 Task: Find connections with filter location Kīratpur with filter topic #futurewith filter profile language English with filter current company Ugam with filter school Sri Ramachandra Medical College and Research Institute with filter industry Funds and Trusts with filter service category Corporate Law with filter keywords title Artificial Intelligence Engineer
Action: Mouse moved to (301, 161)
Screenshot: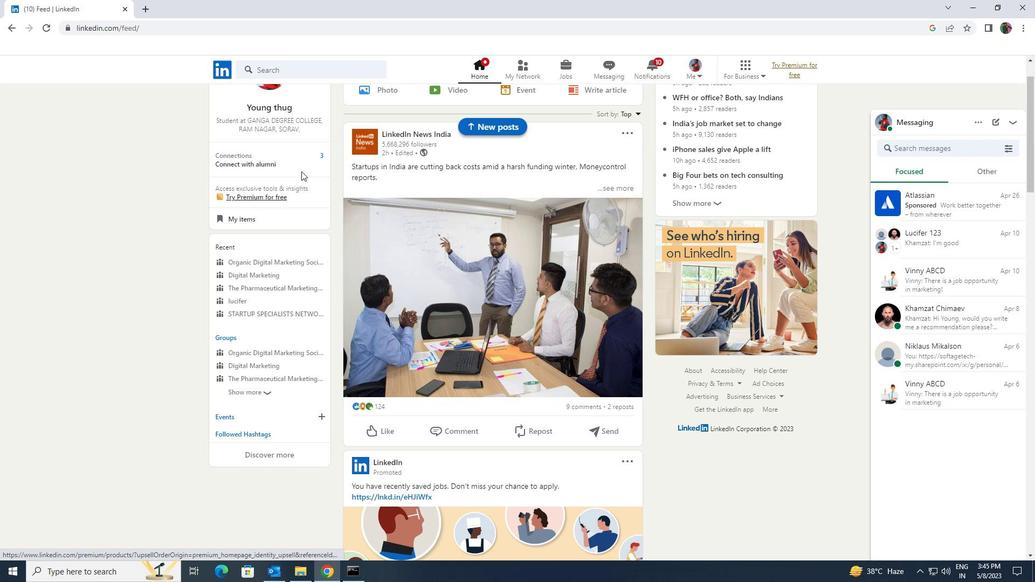 
Action: Mouse pressed left at (301, 161)
Screenshot: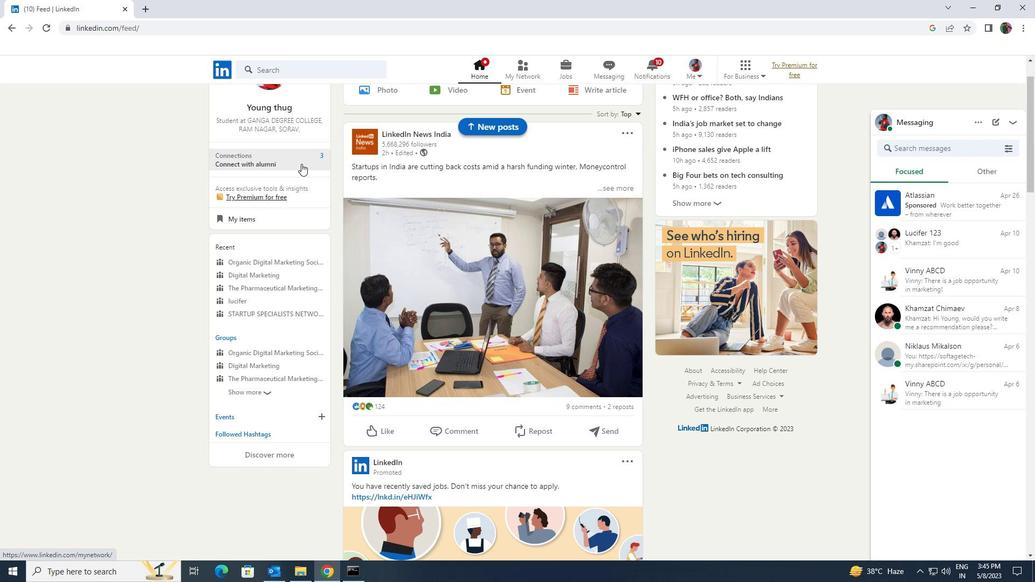 
Action: Mouse moved to (311, 128)
Screenshot: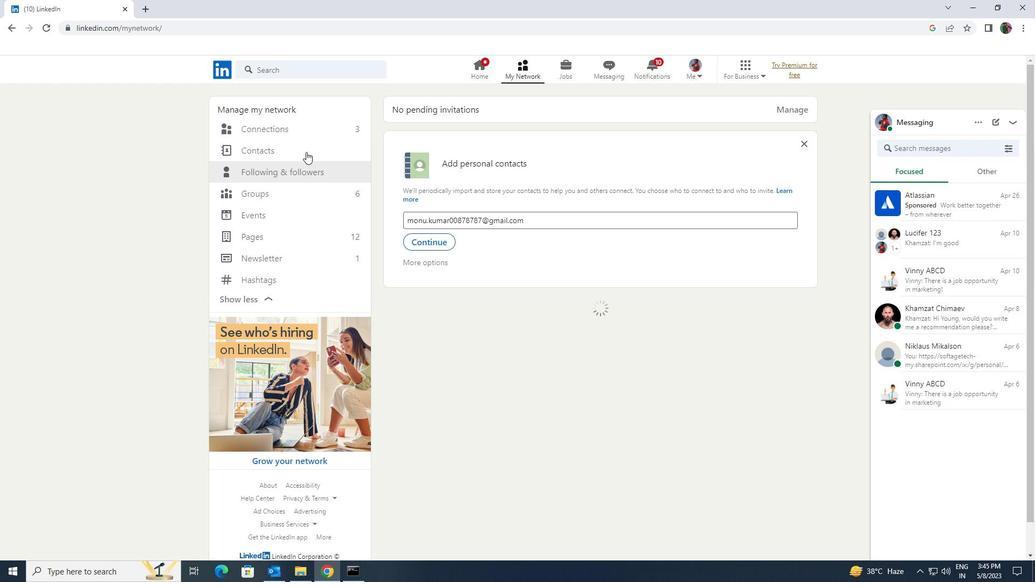 
Action: Mouse pressed left at (311, 128)
Screenshot: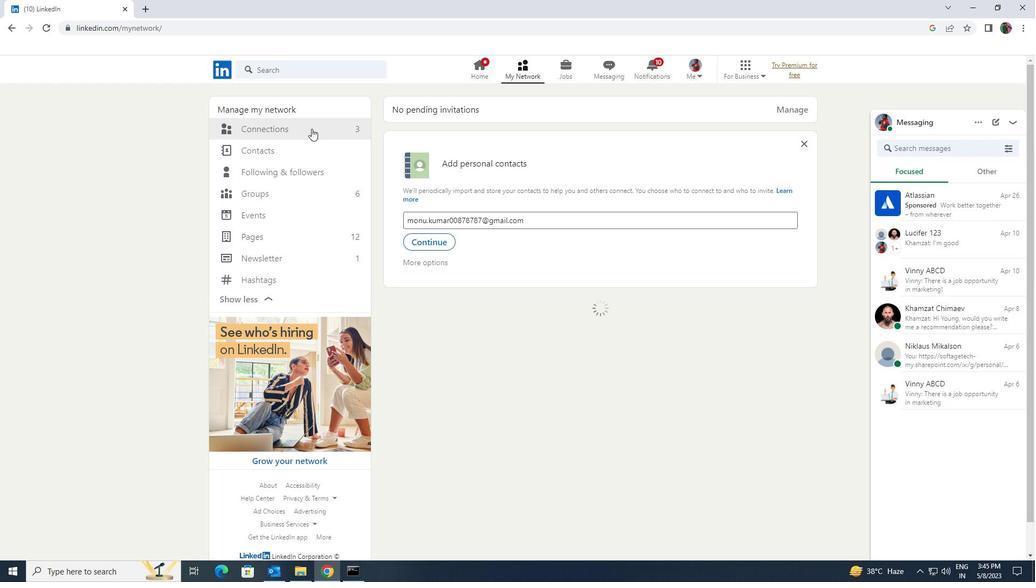 
Action: Mouse moved to (580, 132)
Screenshot: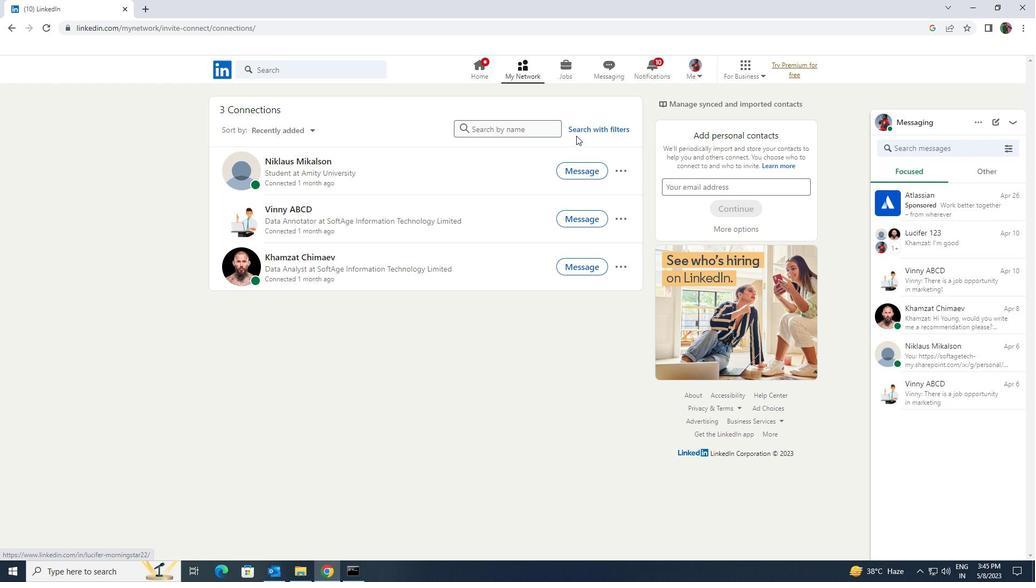 
Action: Mouse pressed left at (580, 132)
Screenshot: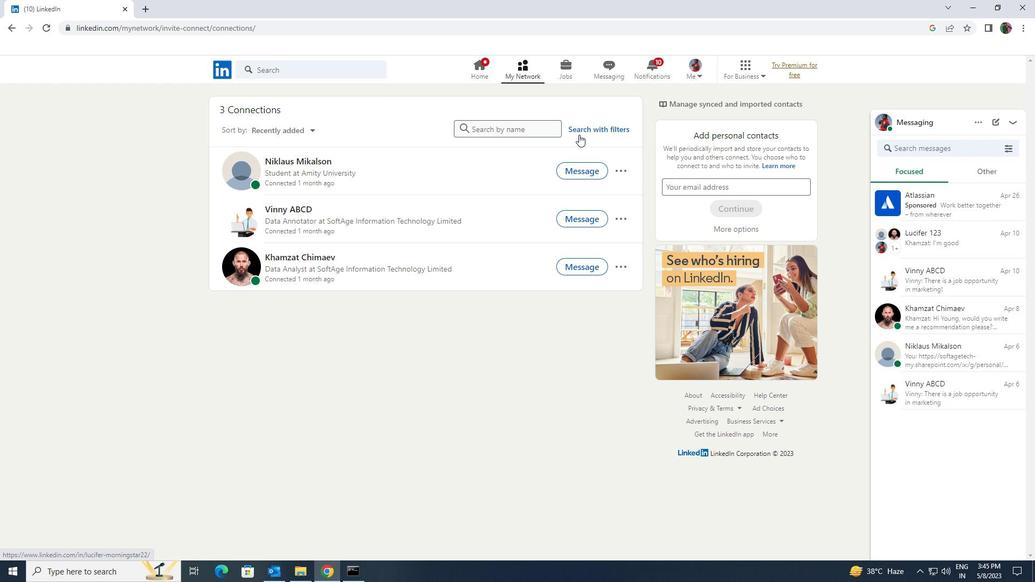 
Action: Mouse moved to (562, 102)
Screenshot: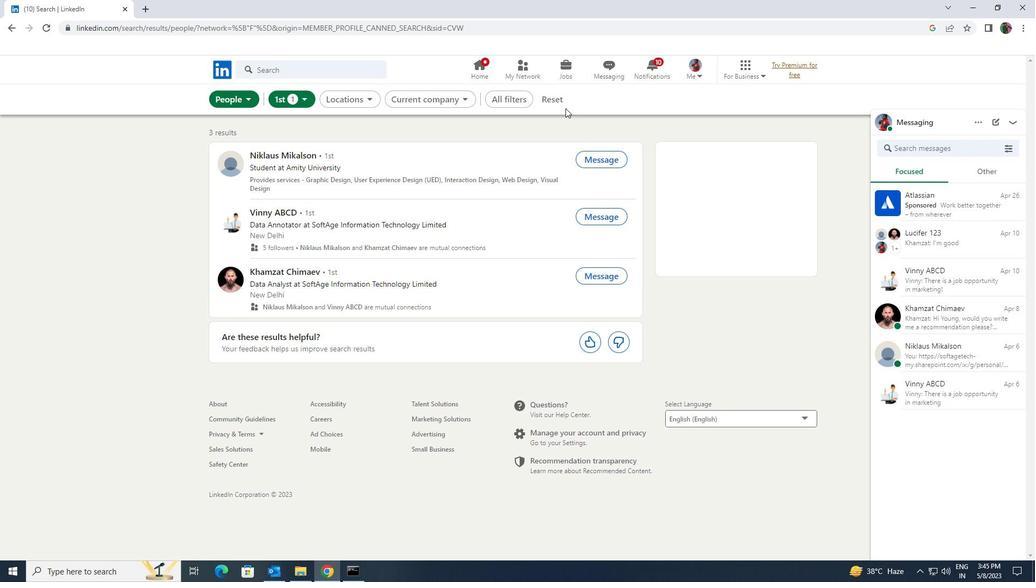
Action: Mouse pressed left at (562, 102)
Screenshot: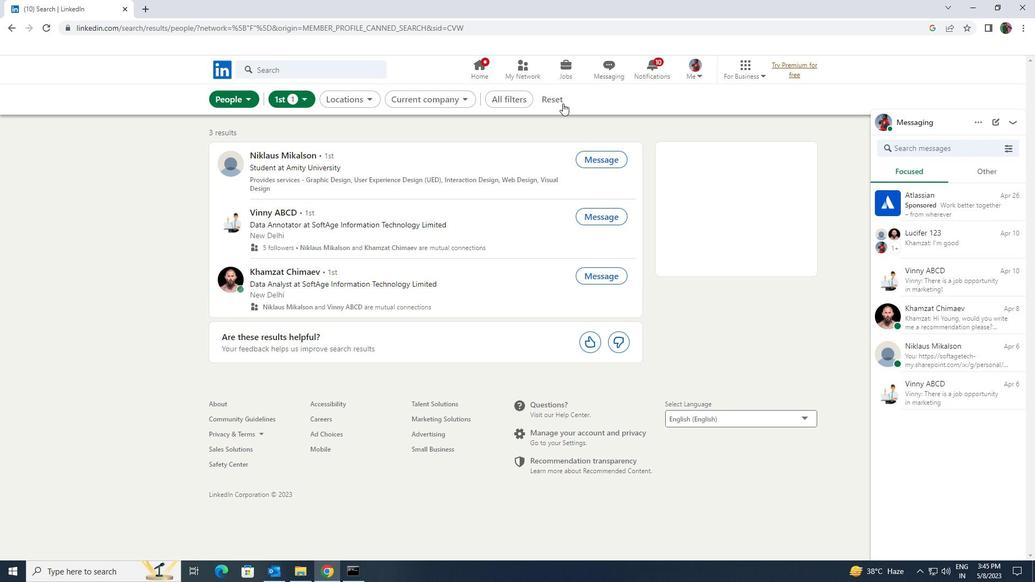 
Action: Mouse moved to (544, 101)
Screenshot: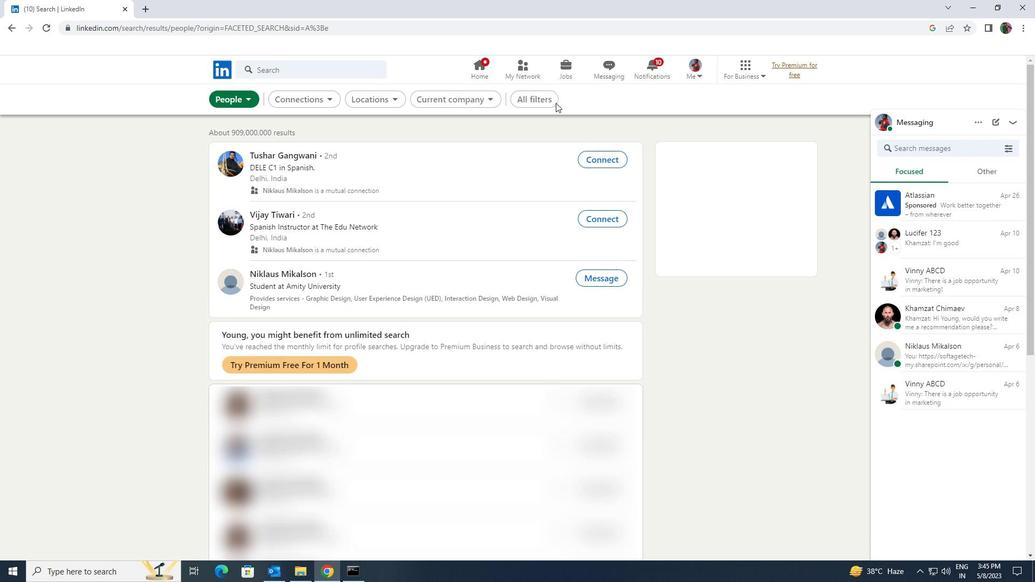 
Action: Mouse pressed left at (544, 101)
Screenshot: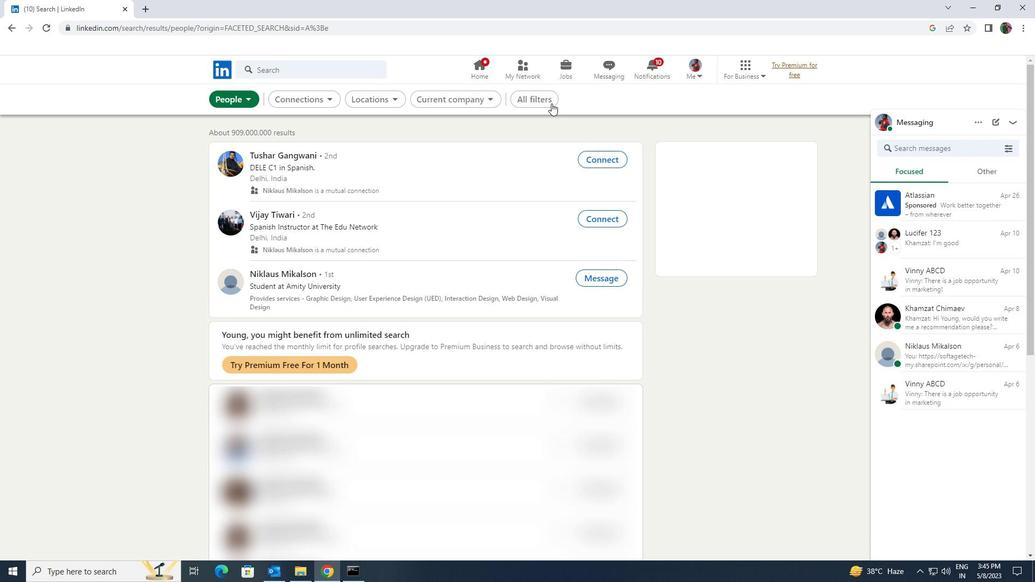 
Action: Mouse moved to (893, 424)
Screenshot: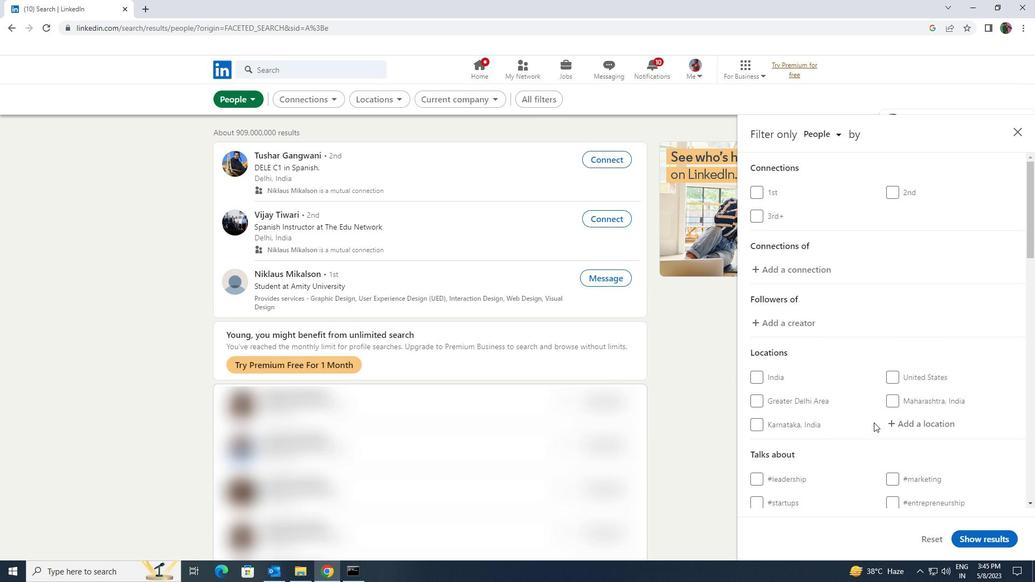 
Action: Mouse pressed left at (893, 424)
Screenshot: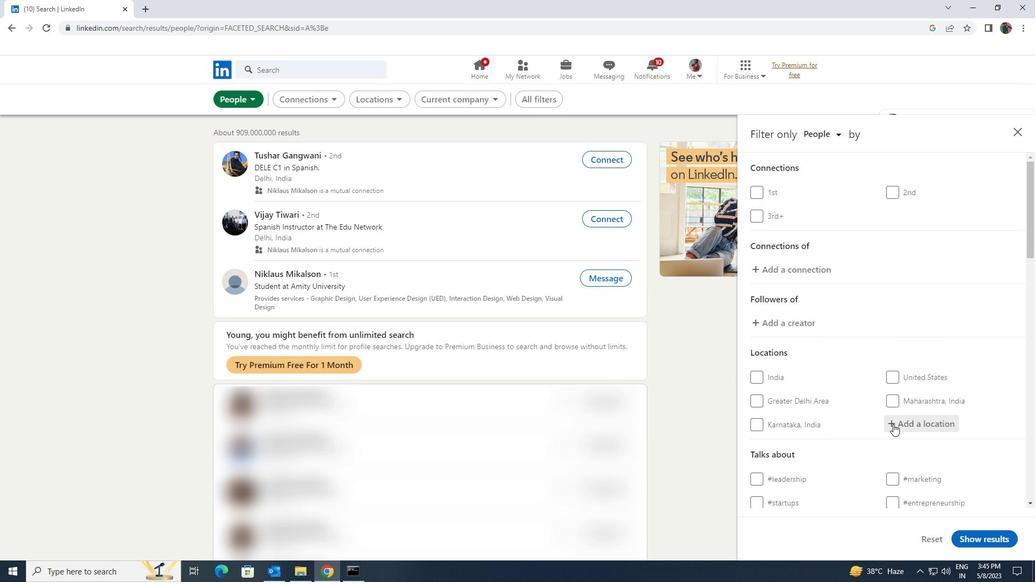 
Action: Key pressed <Key.shift>KIRATPUR
Screenshot: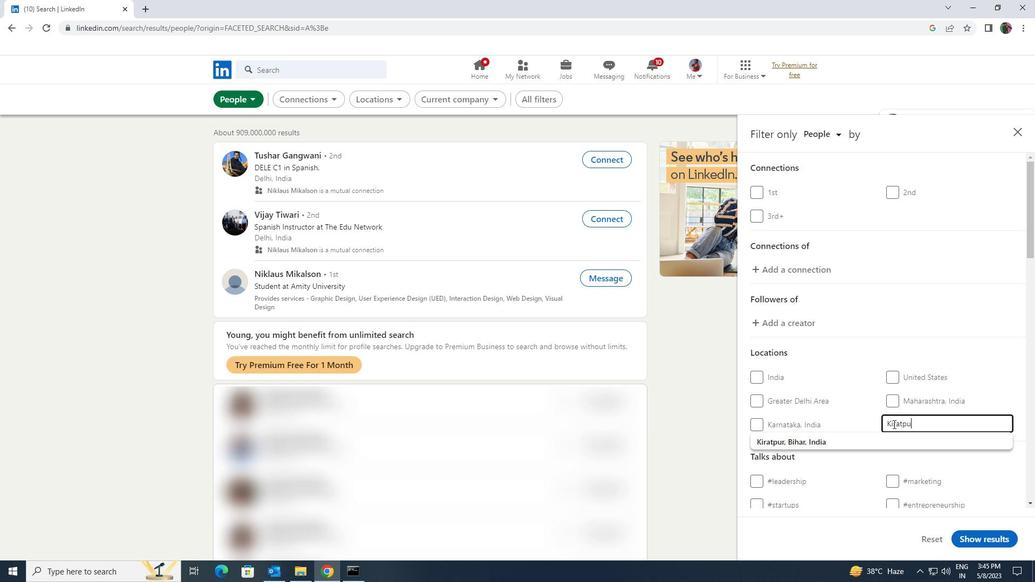 
Action: Mouse moved to (886, 439)
Screenshot: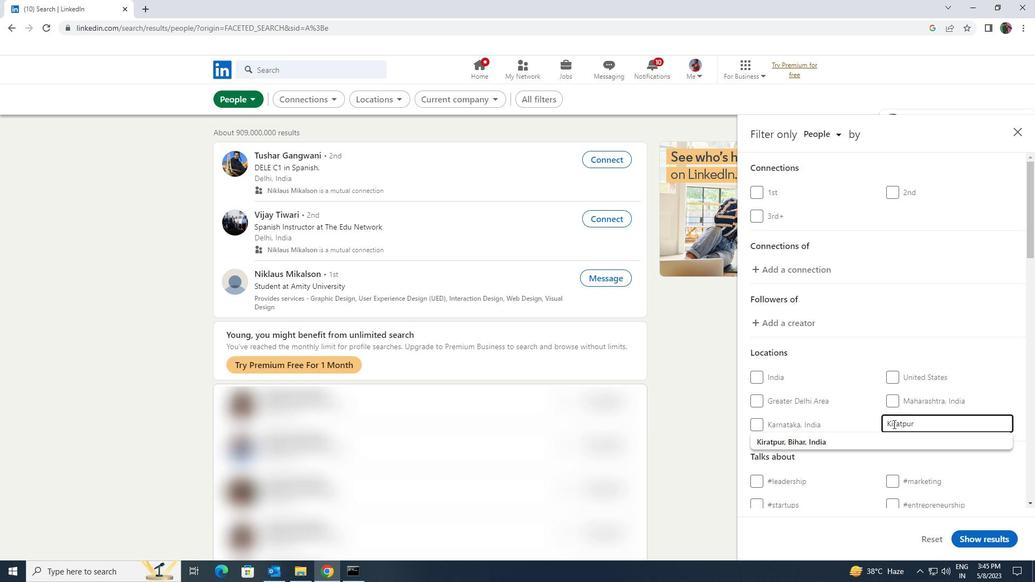 
Action: Mouse pressed left at (886, 439)
Screenshot: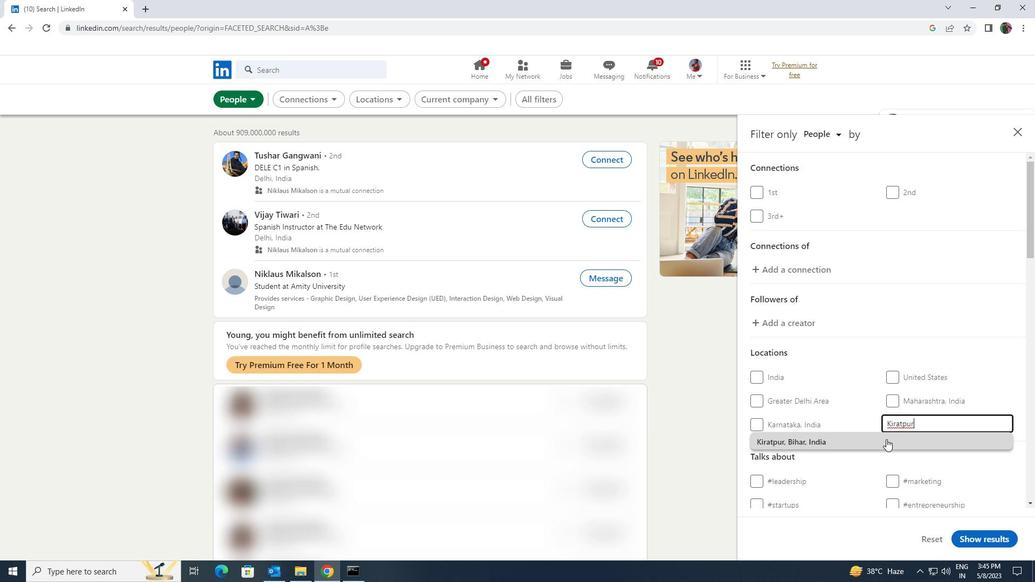 
Action: Mouse scrolled (886, 439) with delta (0, 0)
Screenshot: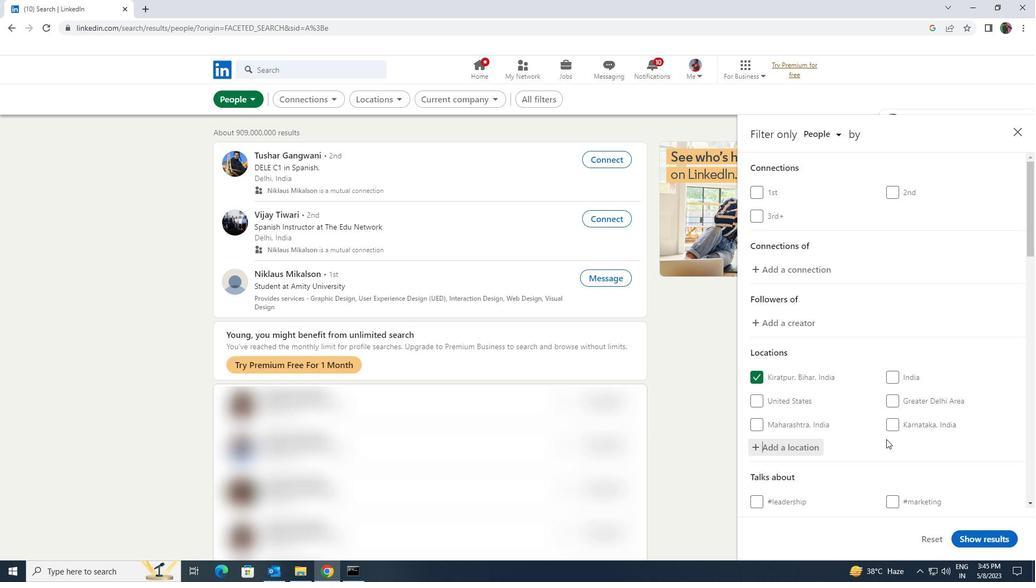 
Action: Mouse scrolled (886, 439) with delta (0, 0)
Screenshot: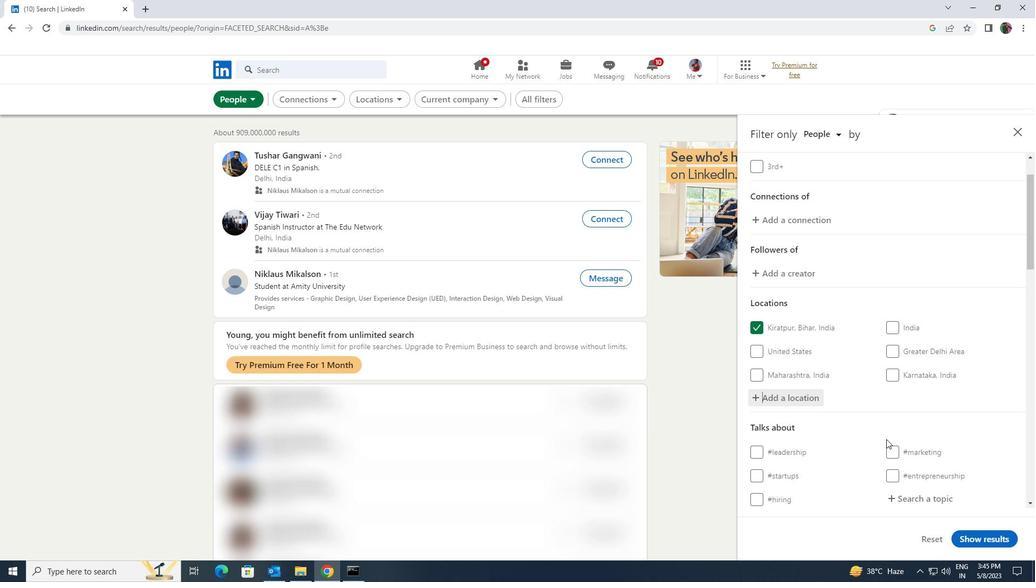 
Action: Mouse moved to (901, 445)
Screenshot: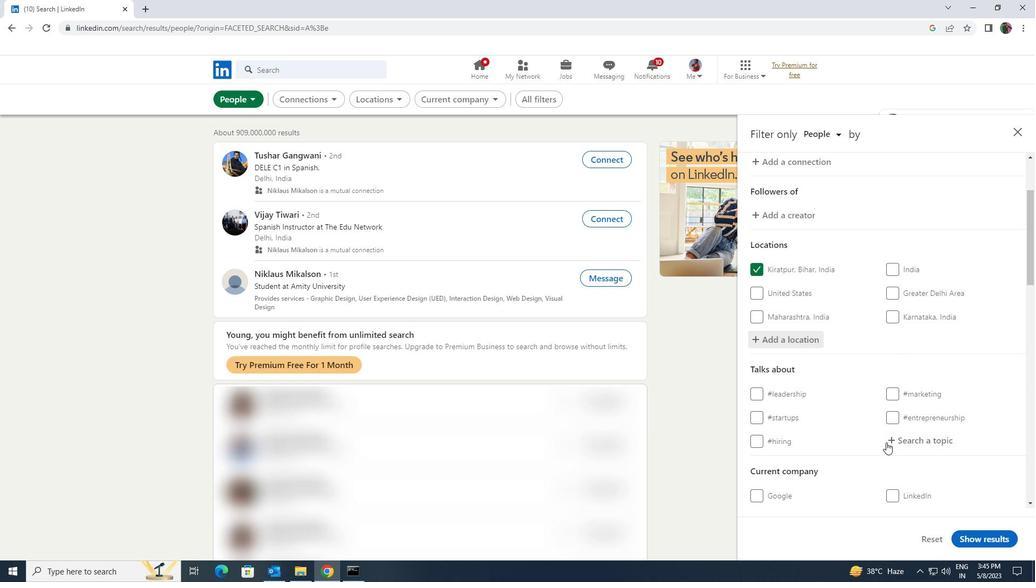 
Action: Mouse pressed left at (901, 445)
Screenshot: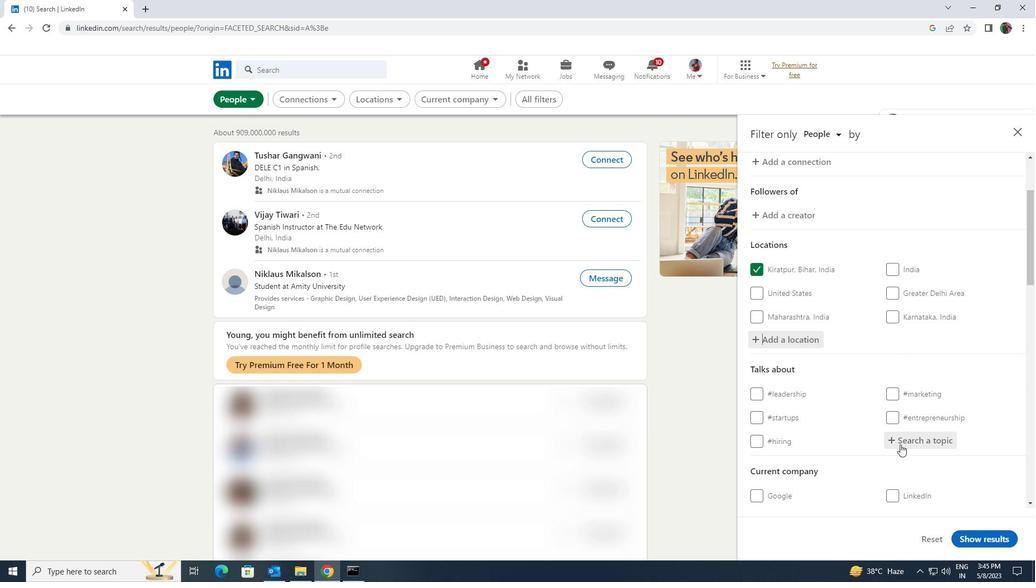 
Action: Key pressed <Key.shift><Key.shift><Key.shift><Key.shift><Key.shift>FUTURE
Screenshot: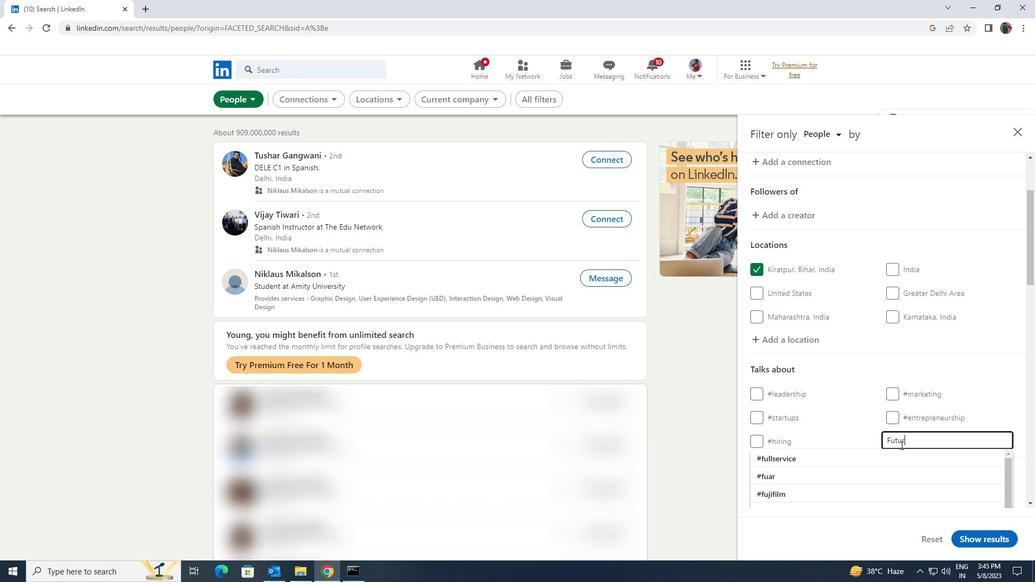 
Action: Mouse moved to (893, 457)
Screenshot: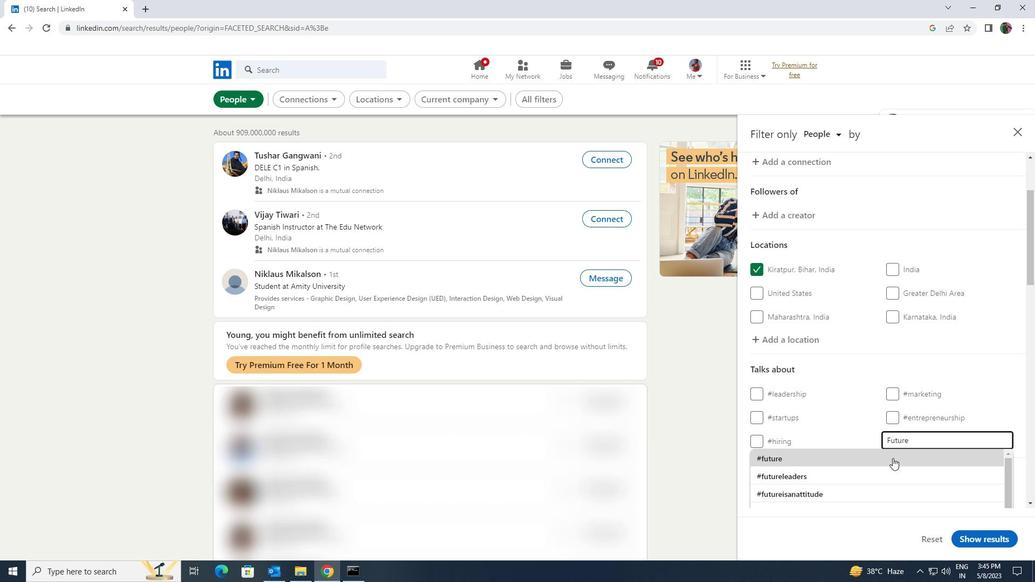 
Action: Mouse pressed left at (893, 457)
Screenshot: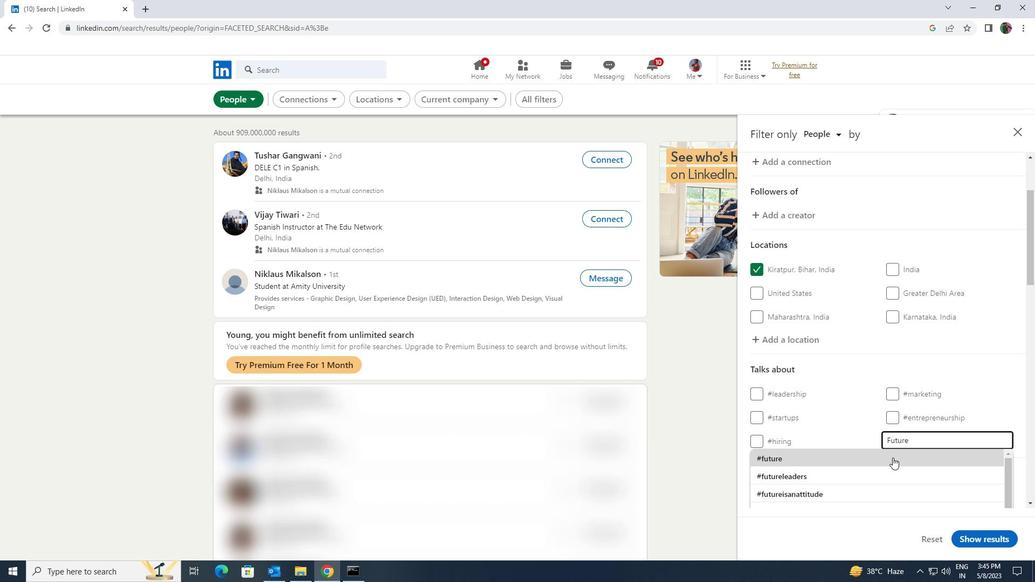 
Action: Mouse moved to (890, 457)
Screenshot: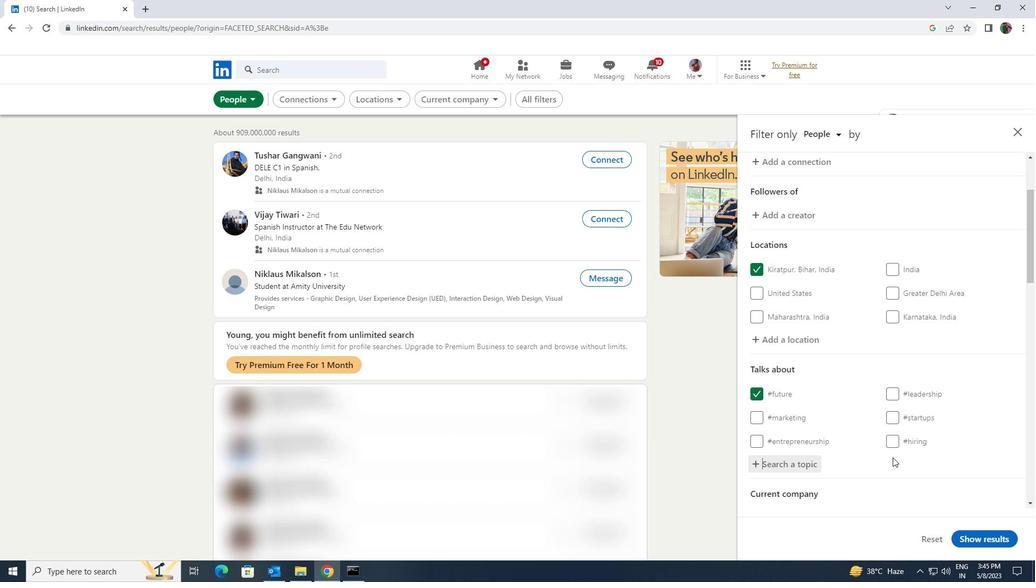 
Action: Mouse scrolled (890, 457) with delta (0, 0)
Screenshot: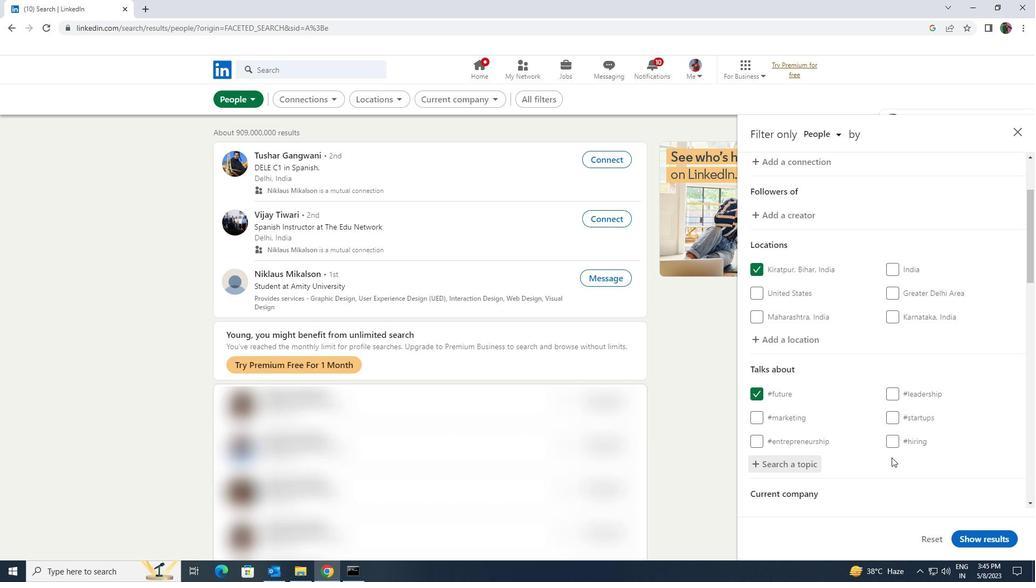 
Action: Mouse moved to (890, 457)
Screenshot: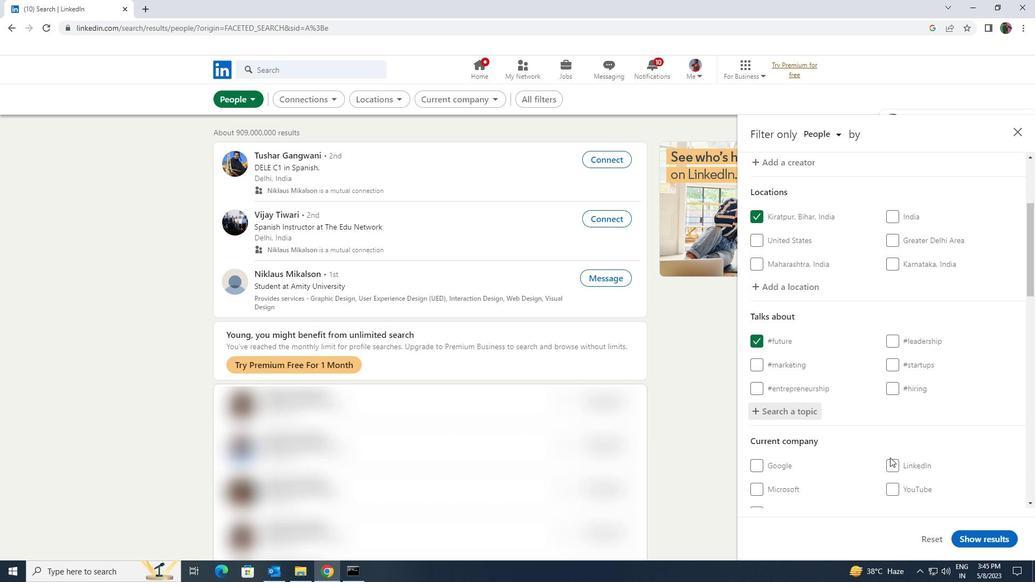 
Action: Mouse scrolled (890, 457) with delta (0, 0)
Screenshot: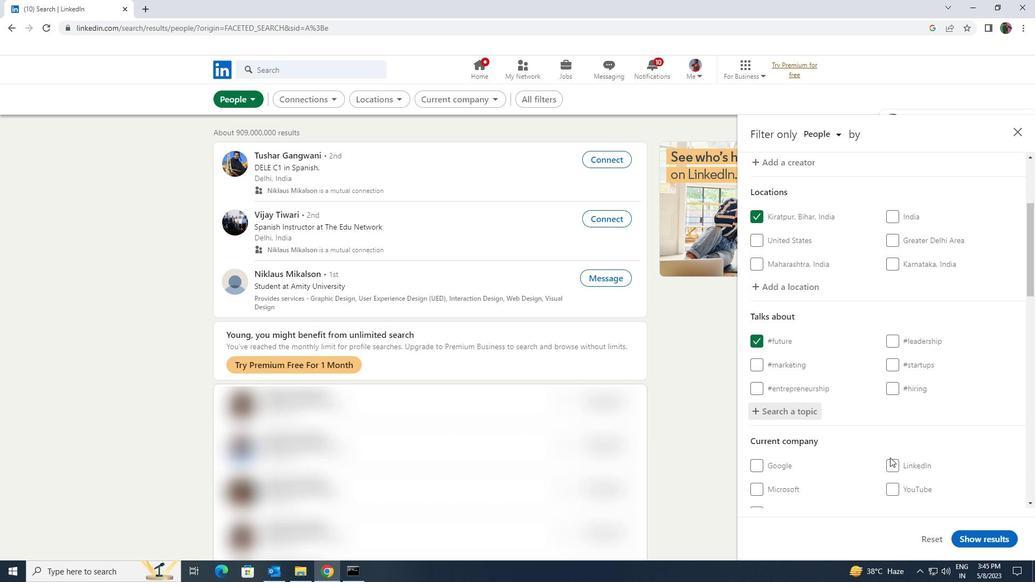 
Action: Mouse moved to (889, 458)
Screenshot: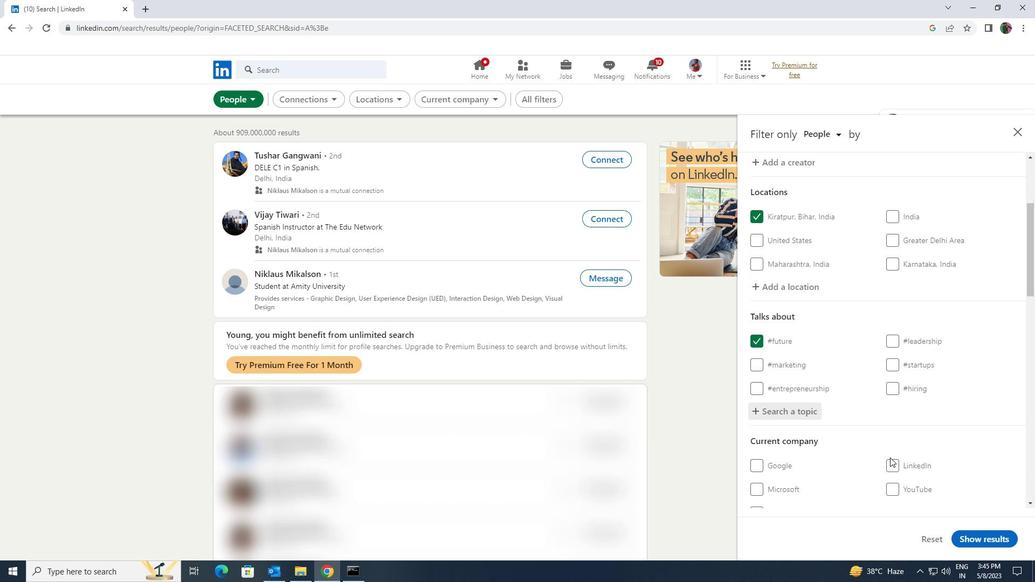 
Action: Mouse scrolled (889, 457) with delta (0, 0)
Screenshot: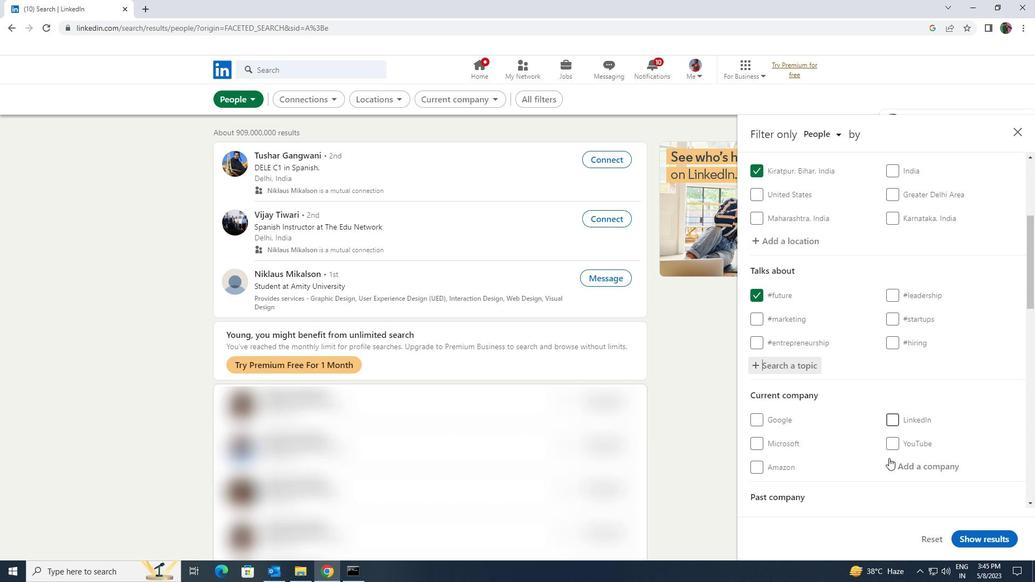 
Action: Mouse moved to (889, 459)
Screenshot: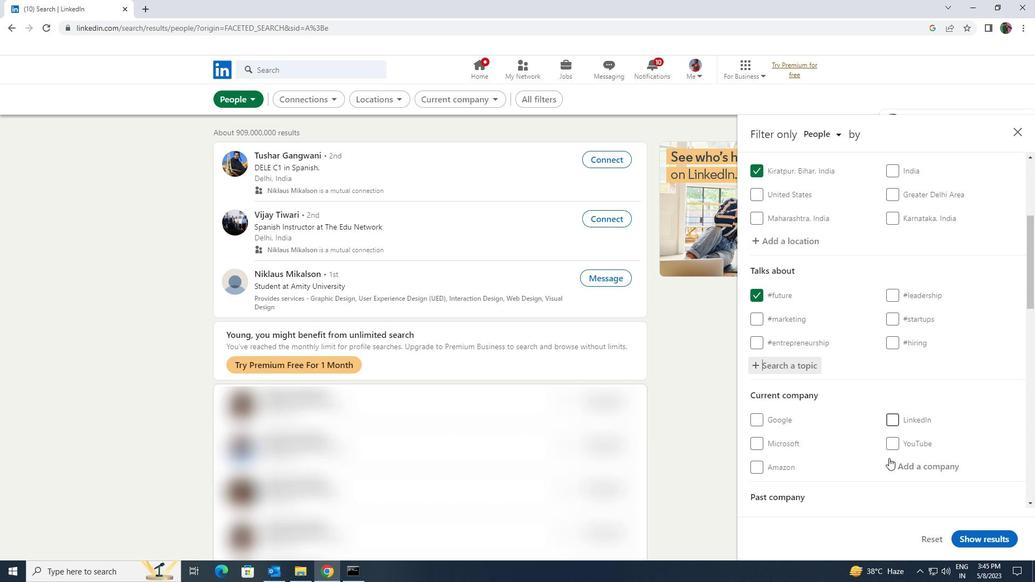 
Action: Mouse scrolled (889, 458) with delta (0, 0)
Screenshot: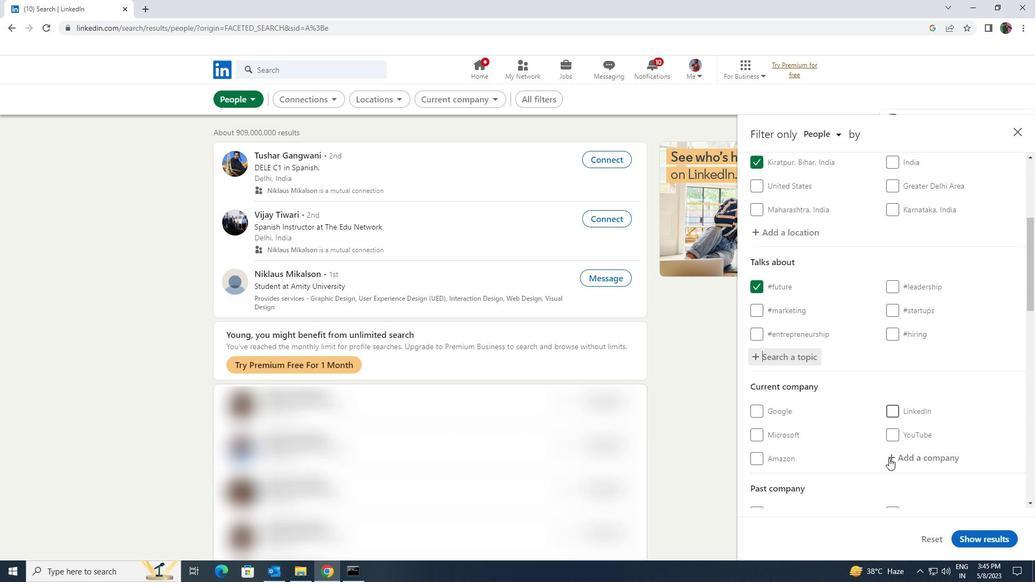 
Action: Mouse moved to (885, 461)
Screenshot: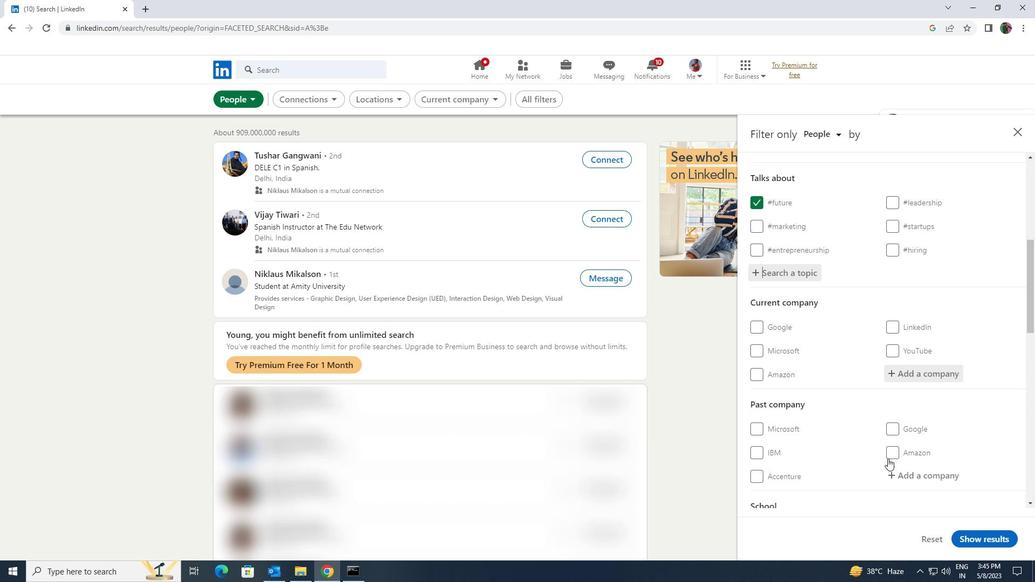 
Action: Mouse scrolled (885, 460) with delta (0, 0)
Screenshot: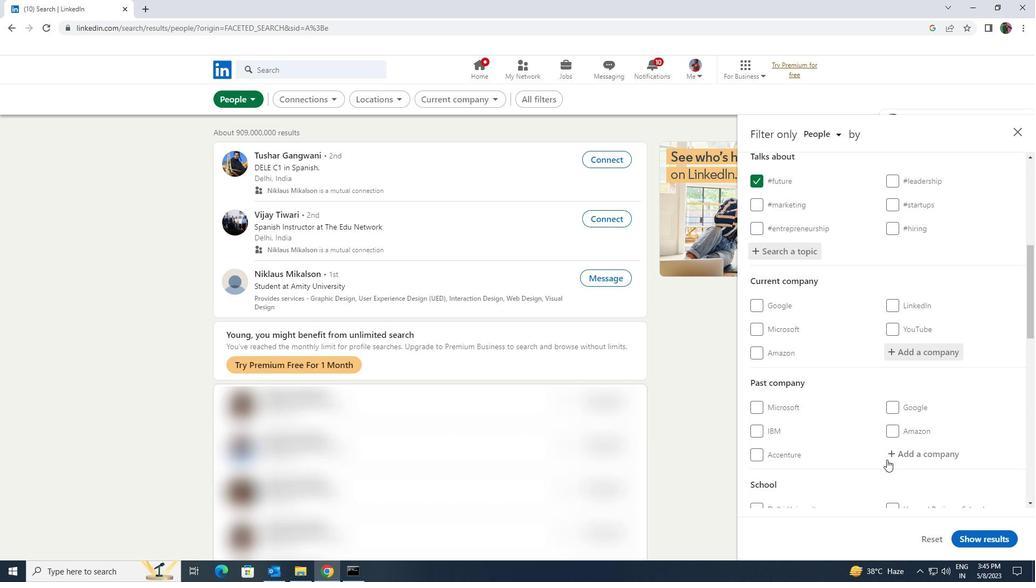 
Action: Mouse moved to (885, 461)
Screenshot: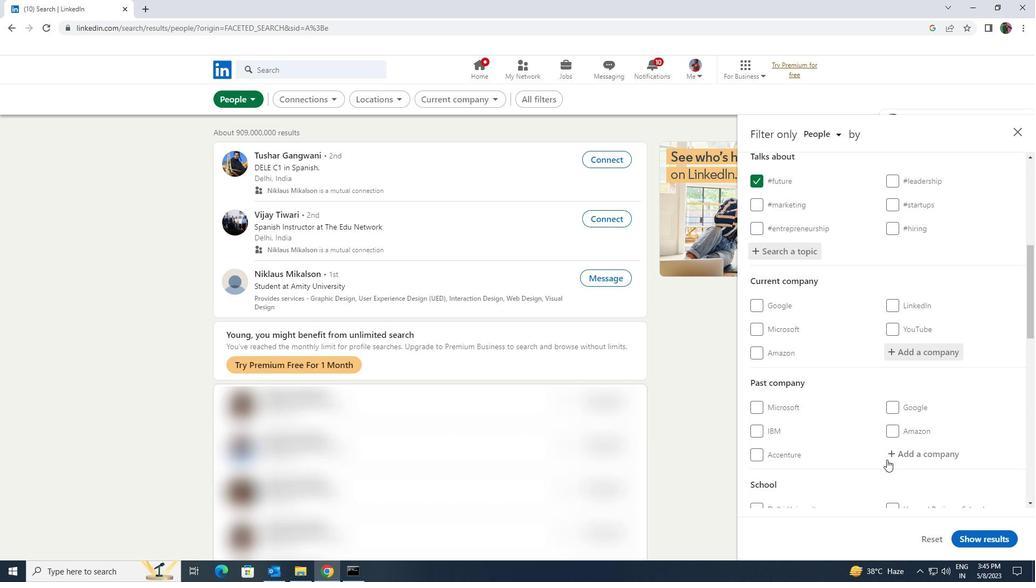 
Action: Mouse scrolled (885, 461) with delta (0, 0)
Screenshot: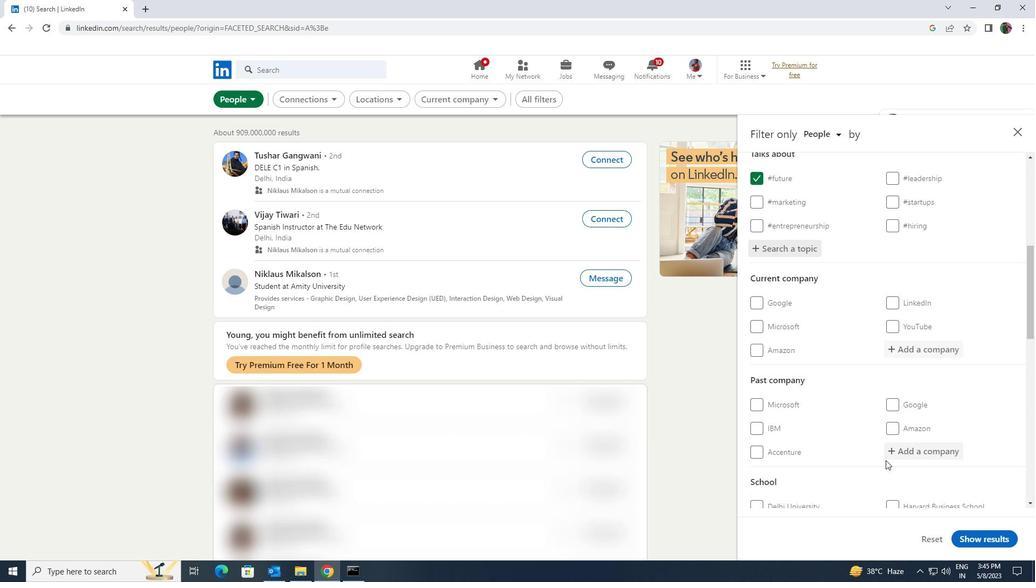 
Action: Mouse scrolled (885, 461) with delta (0, 0)
Screenshot: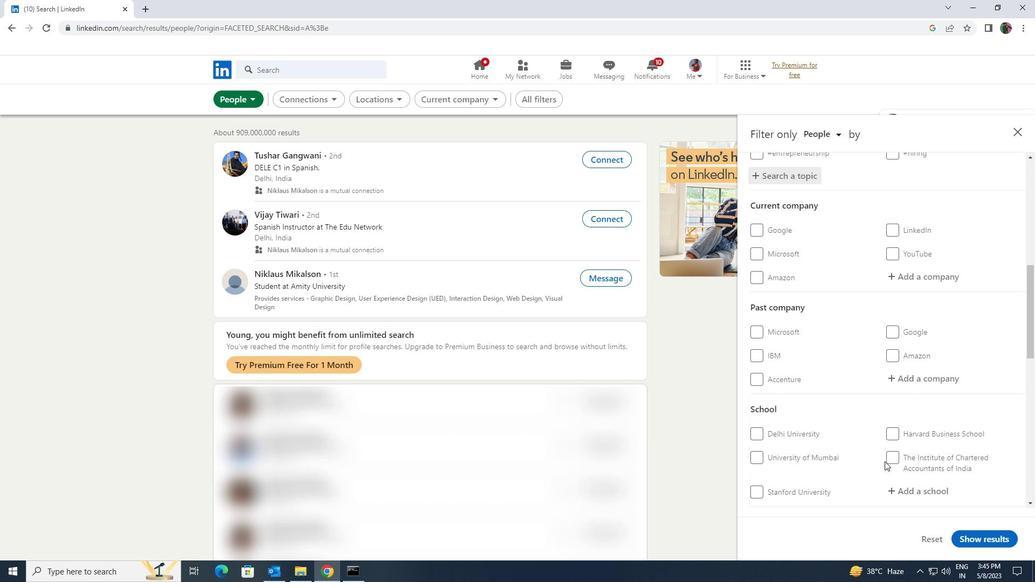 
Action: Mouse moved to (884, 462)
Screenshot: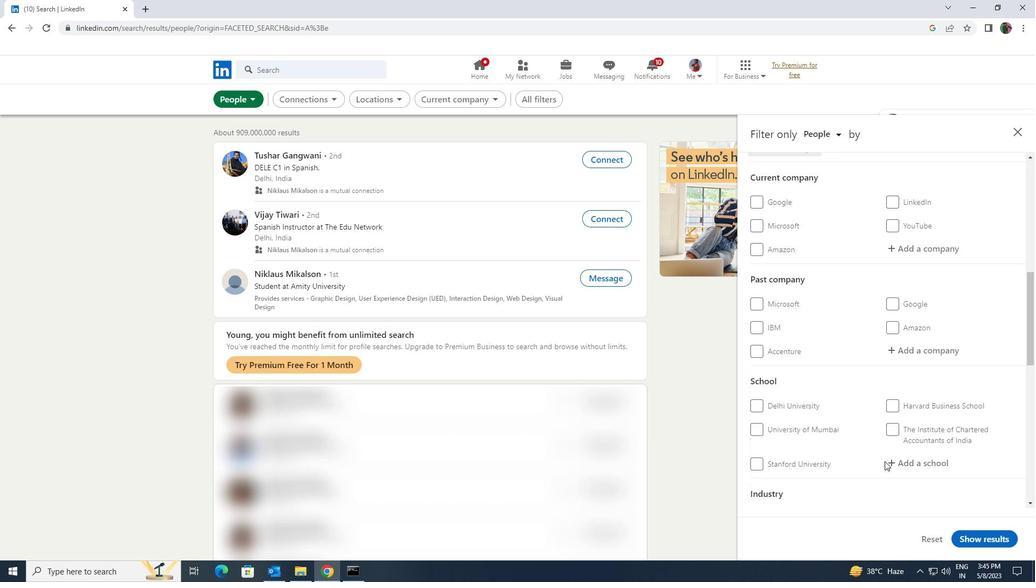 
Action: Mouse scrolled (884, 461) with delta (0, 0)
Screenshot: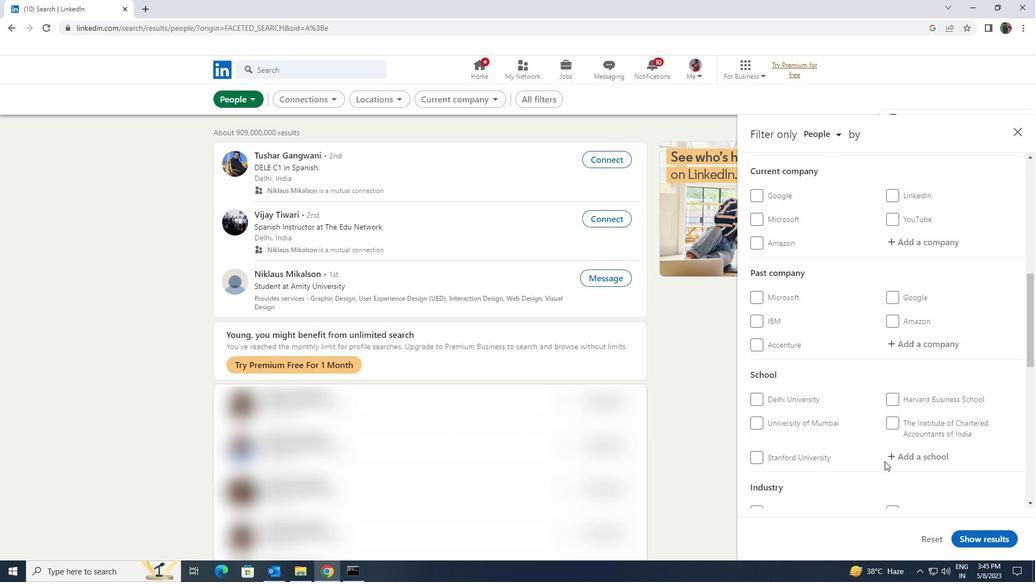 
Action: Mouse moved to (884, 462)
Screenshot: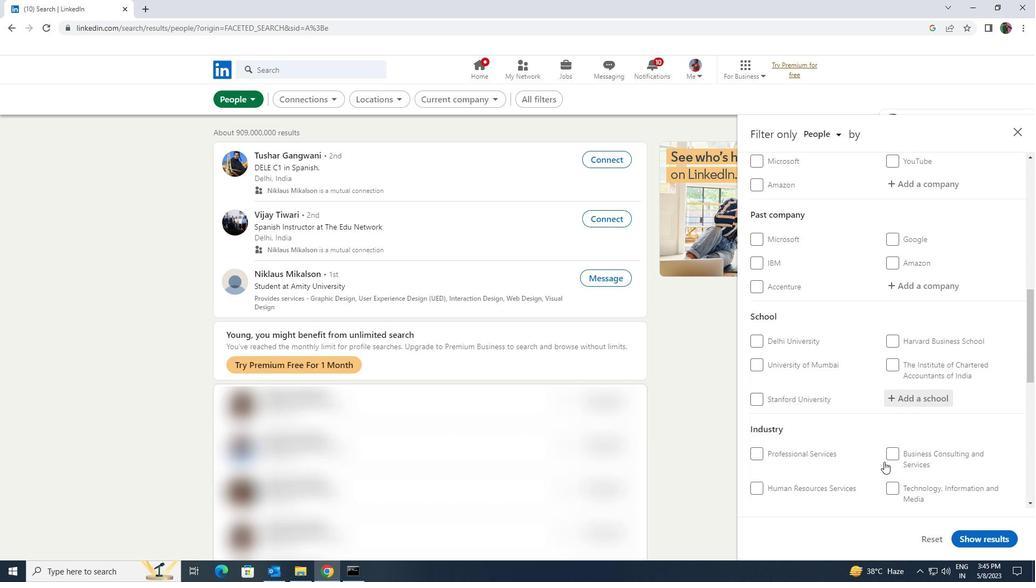 
Action: Mouse scrolled (884, 461) with delta (0, 0)
Screenshot: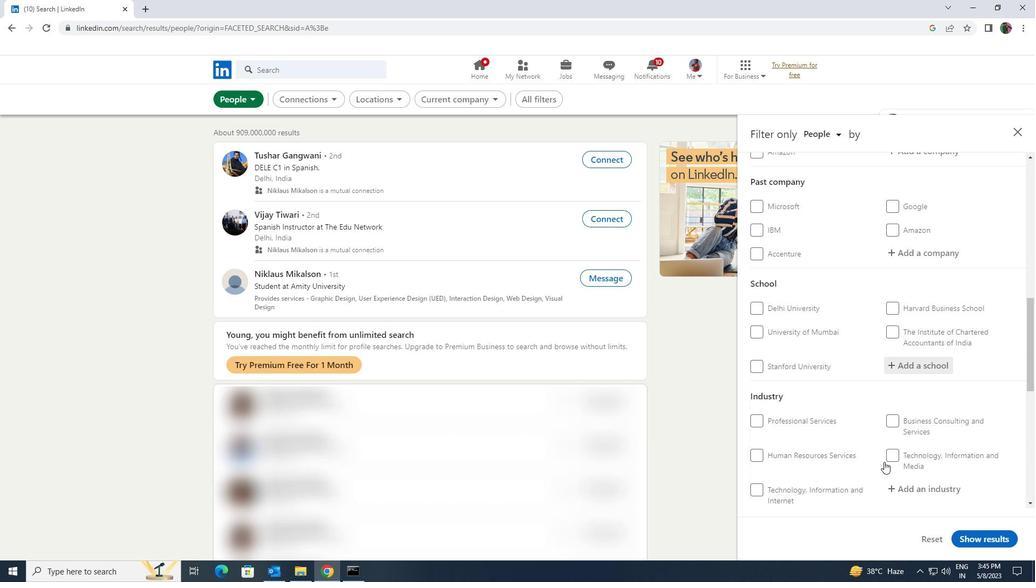 
Action: Mouse scrolled (884, 461) with delta (0, 0)
Screenshot: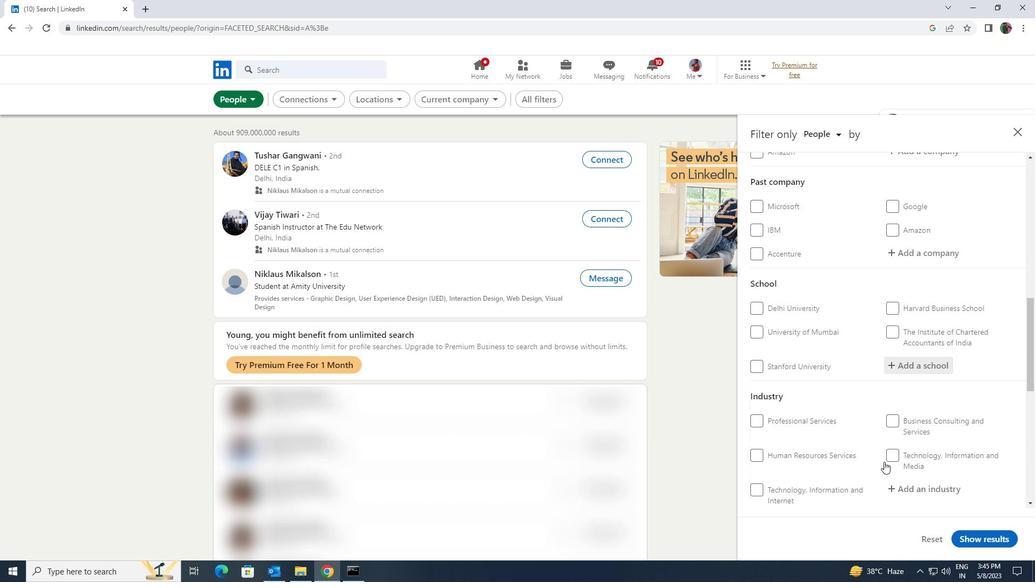 
Action: Mouse scrolled (884, 461) with delta (0, 0)
Screenshot: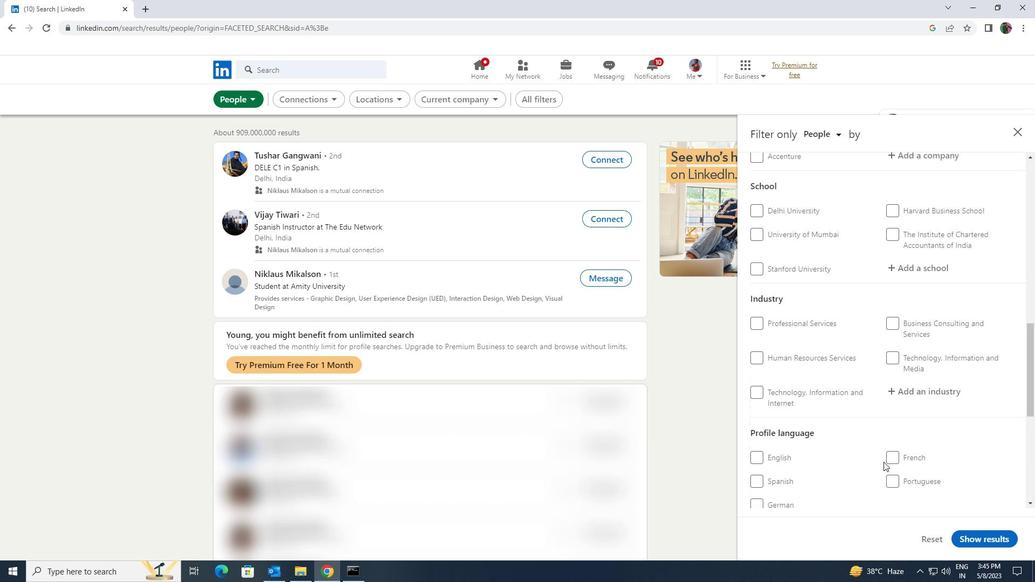 
Action: Mouse moved to (779, 379)
Screenshot: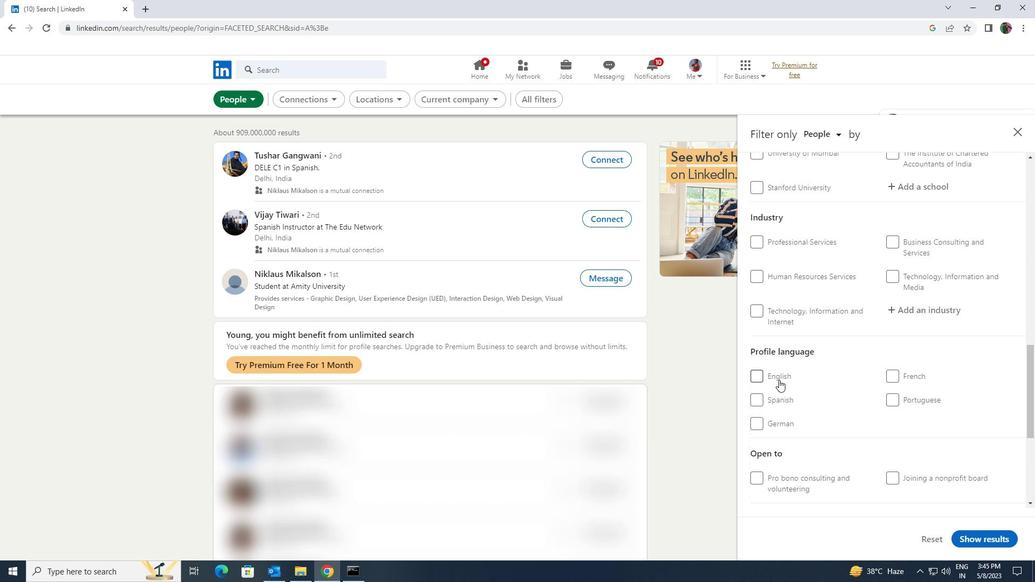 
Action: Mouse pressed left at (779, 379)
Screenshot: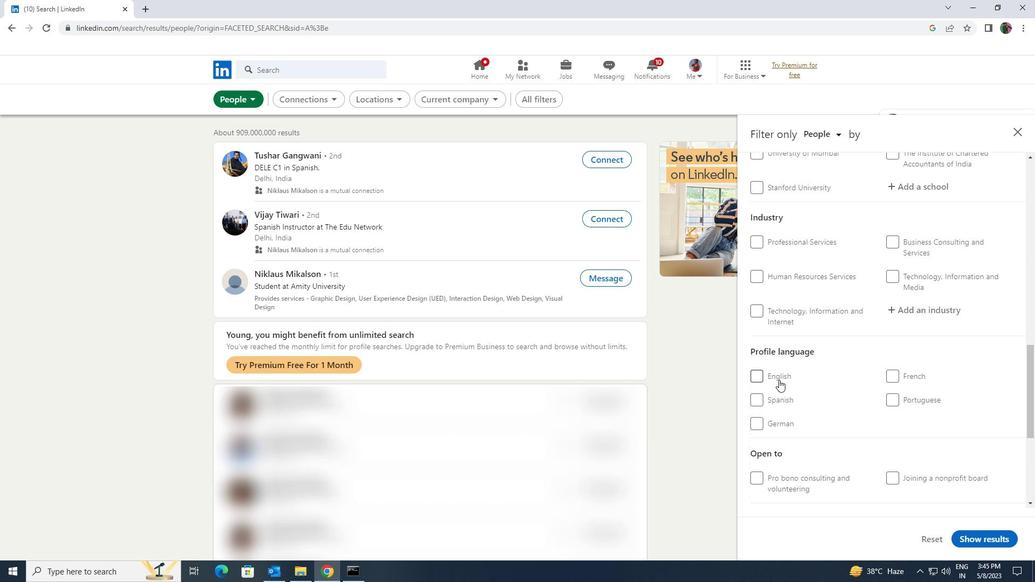 
Action: Mouse moved to (843, 407)
Screenshot: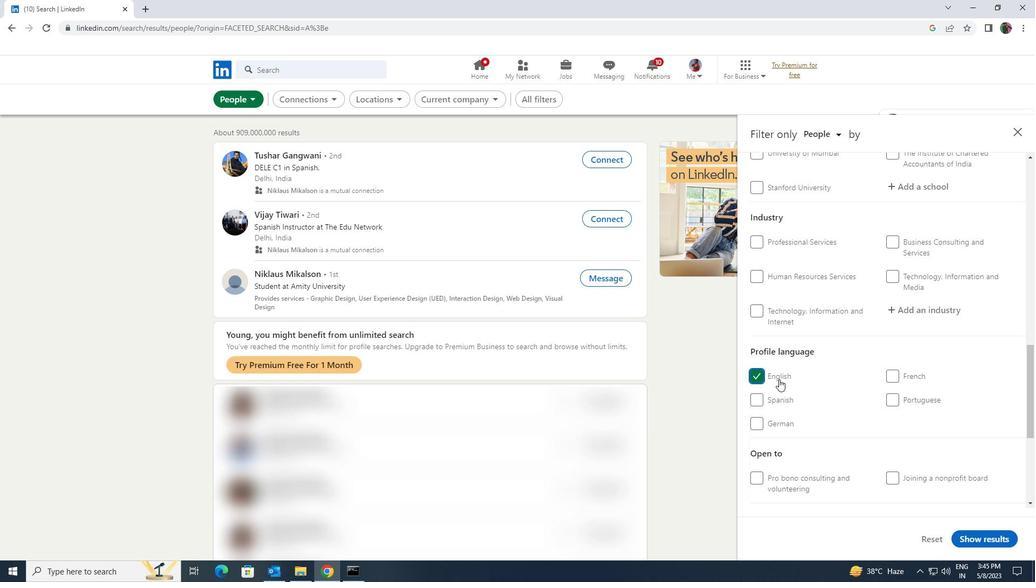 
Action: Mouse scrolled (843, 408) with delta (0, 0)
Screenshot: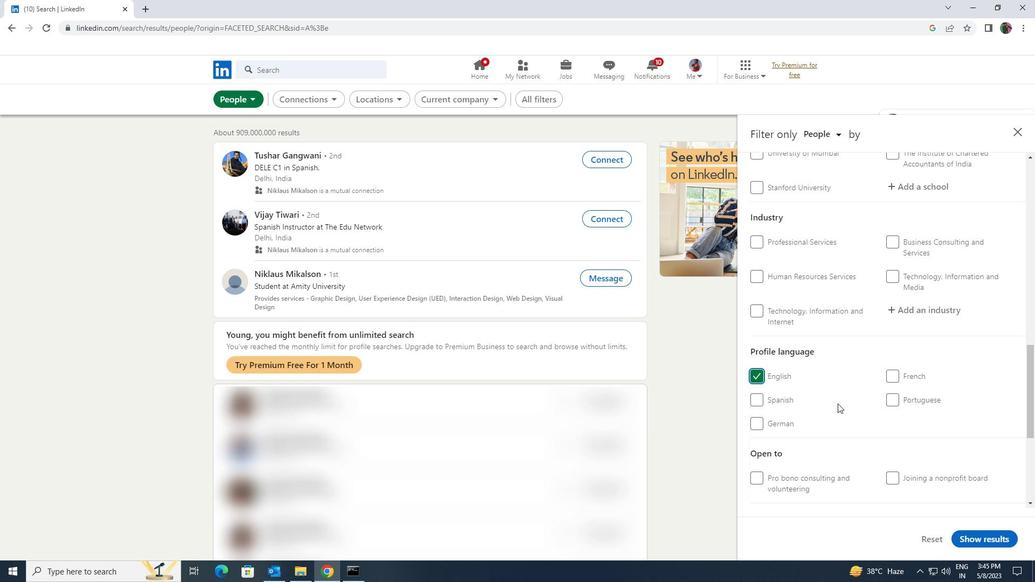 
Action: Mouse scrolled (843, 408) with delta (0, 0)
Screenshot: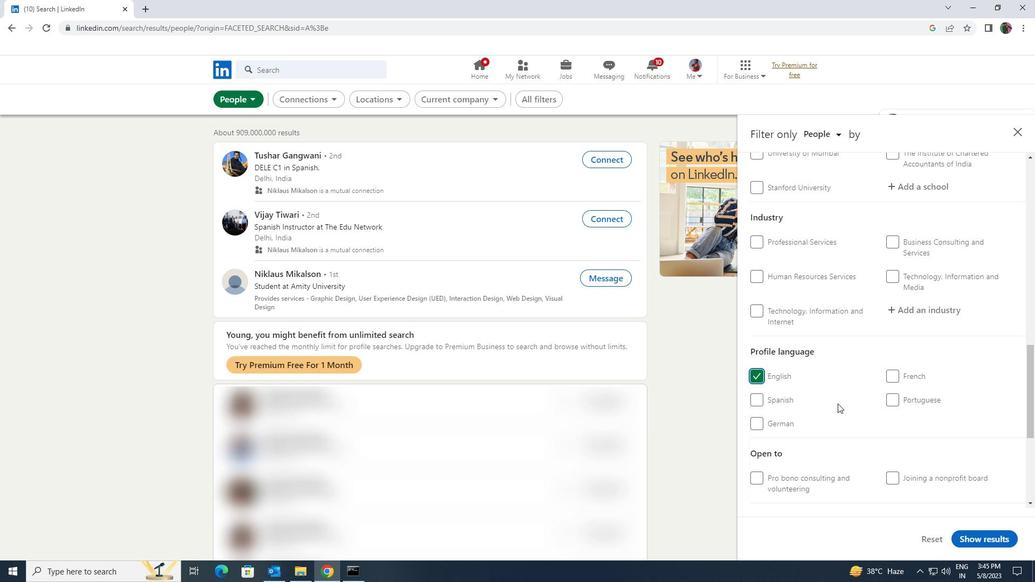 
Action: Mouse moved to (843, 407)
Screenshot: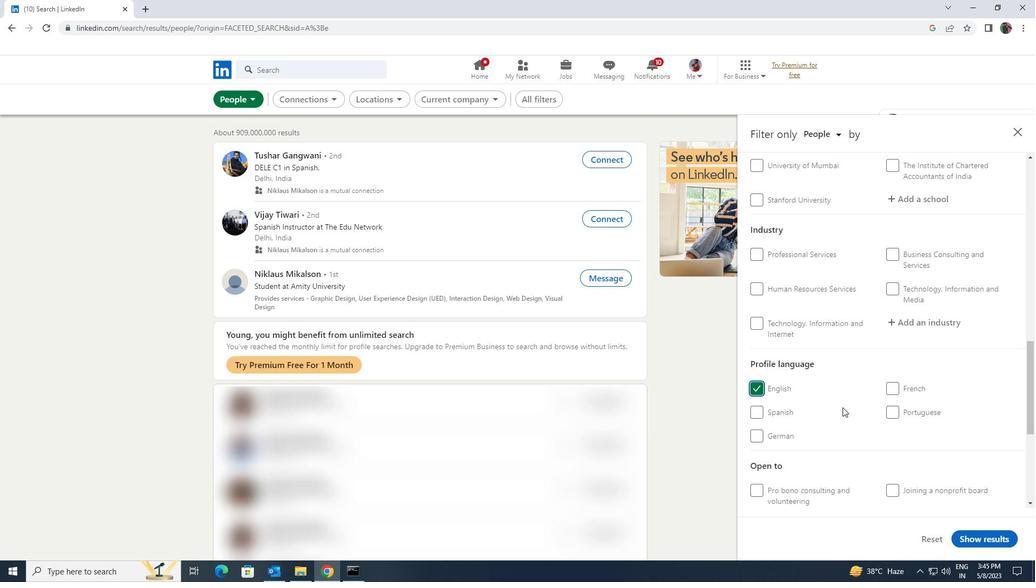 
Action: Mouse scrolled (843, 408) with delta (0, 0)
Screenshot: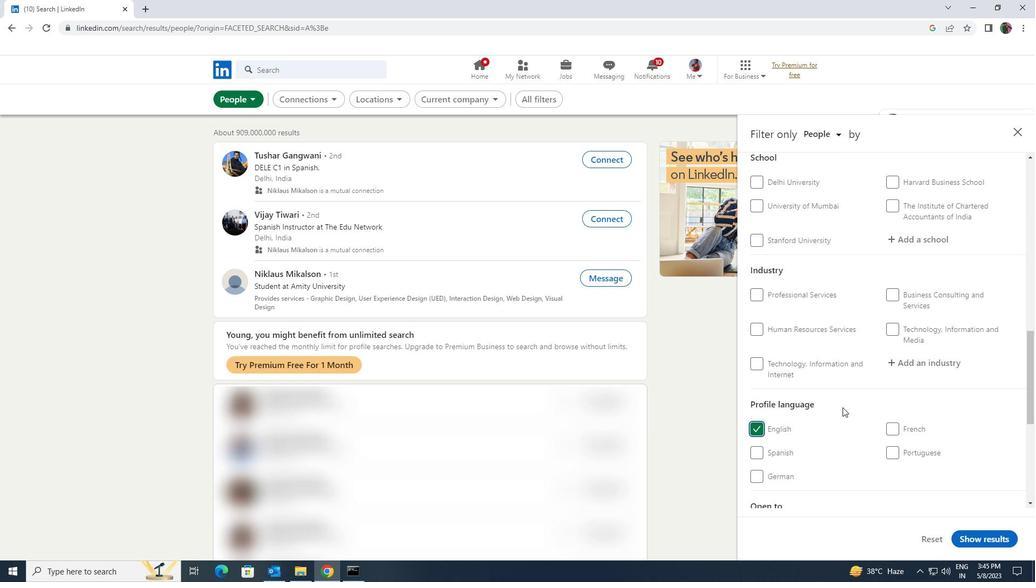 
Action: Mouse scrolled (843, 408) with delta (0, 0)
Screenshot: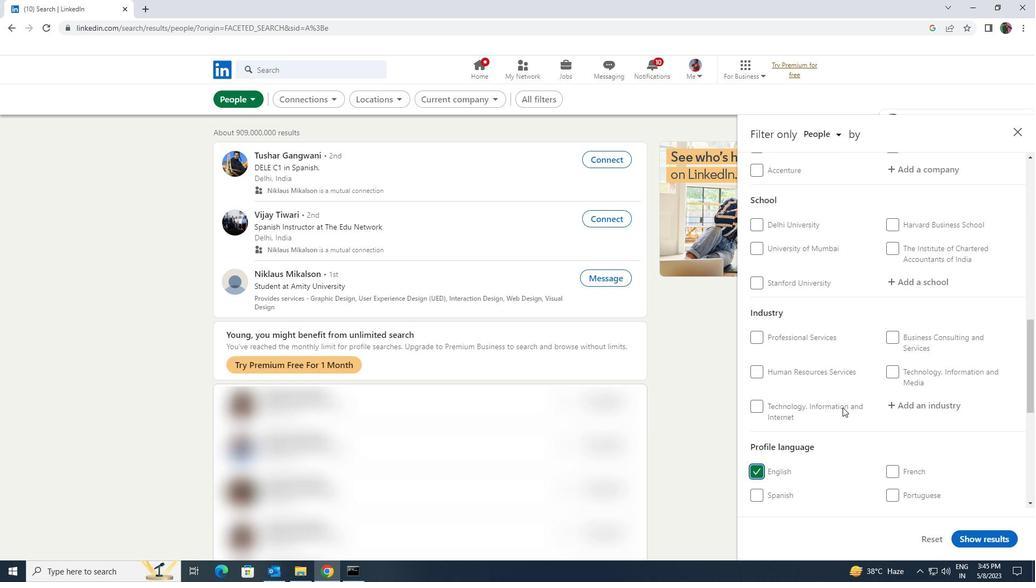 
Action: Mouse scrolled (843, 408) with delta (0, 0)
Screenshot: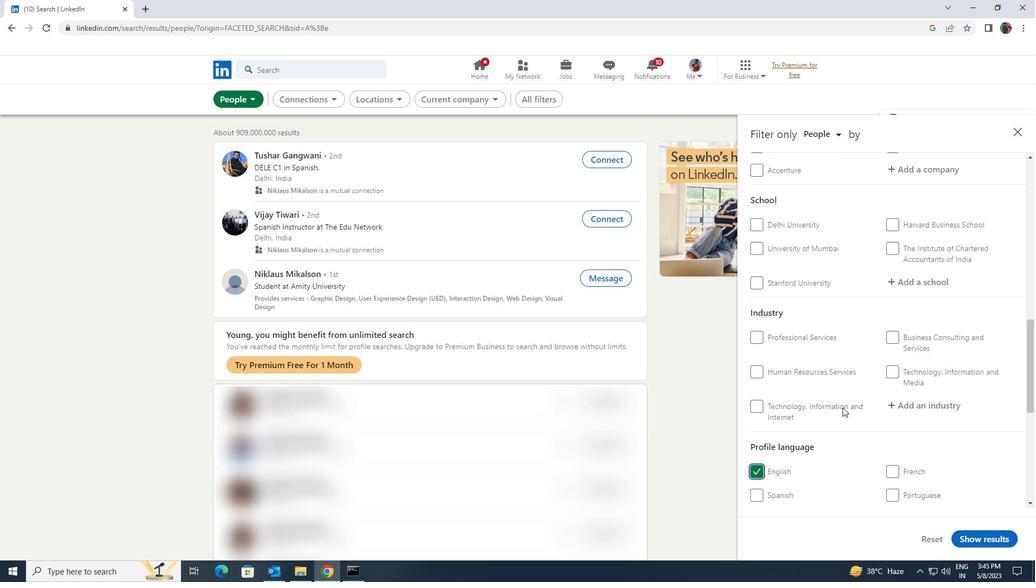 
Action: Mouse scrolled (843, 408) with delta (0, 0)
Screenshot: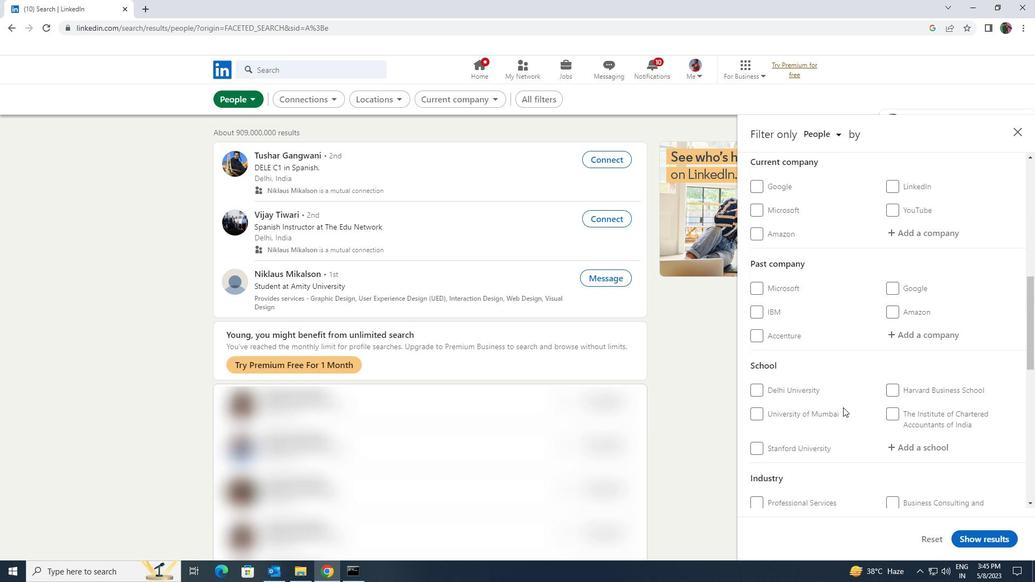
Action: Mouse scrolled (843, 408) with delta (0, 0)
Screenshot: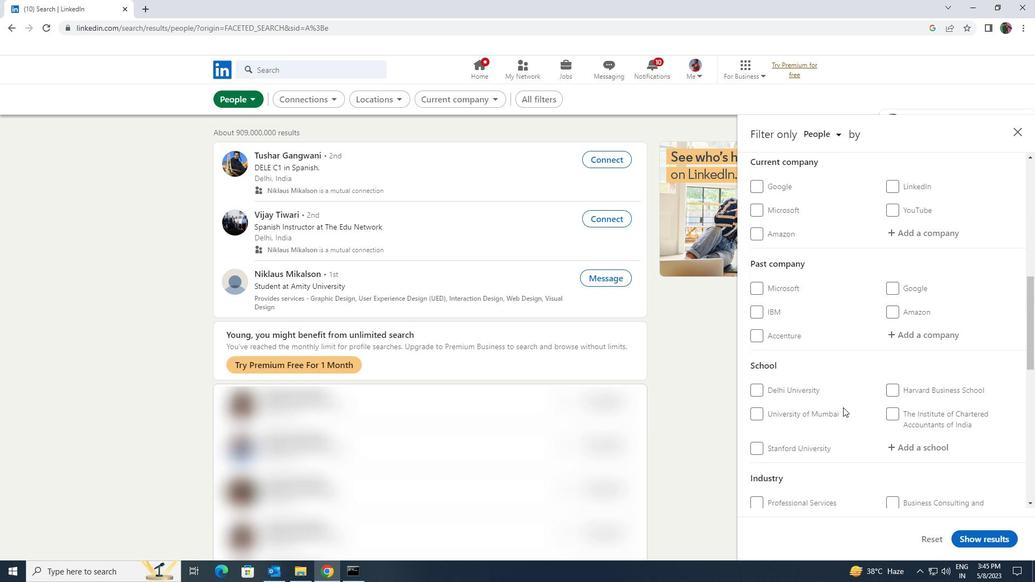 
Action: Mouse scrolled (843, 408) with delta (0, 0)
Screenshot: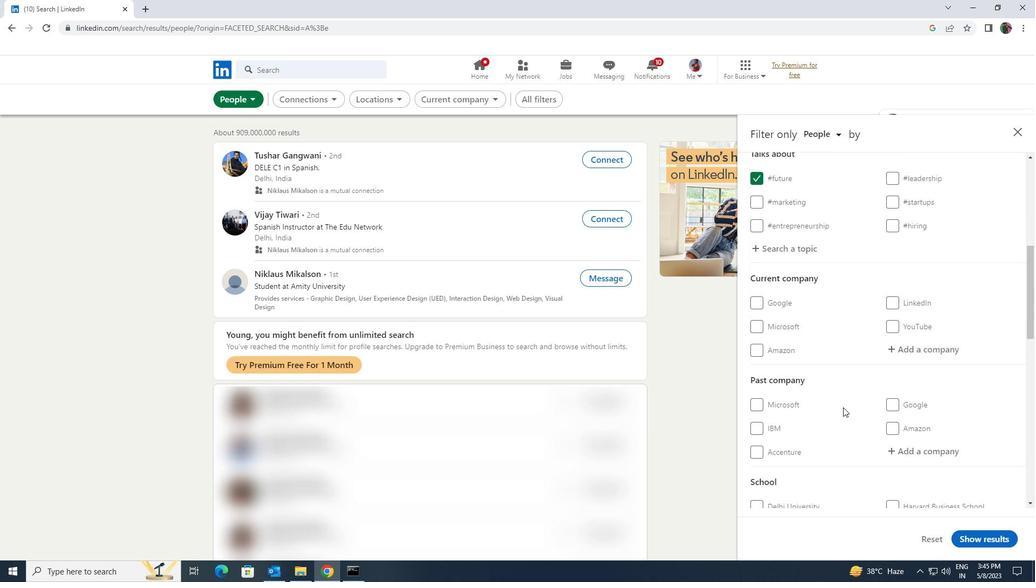 
Action: Mouse moved to (902, 409)
Screenshot: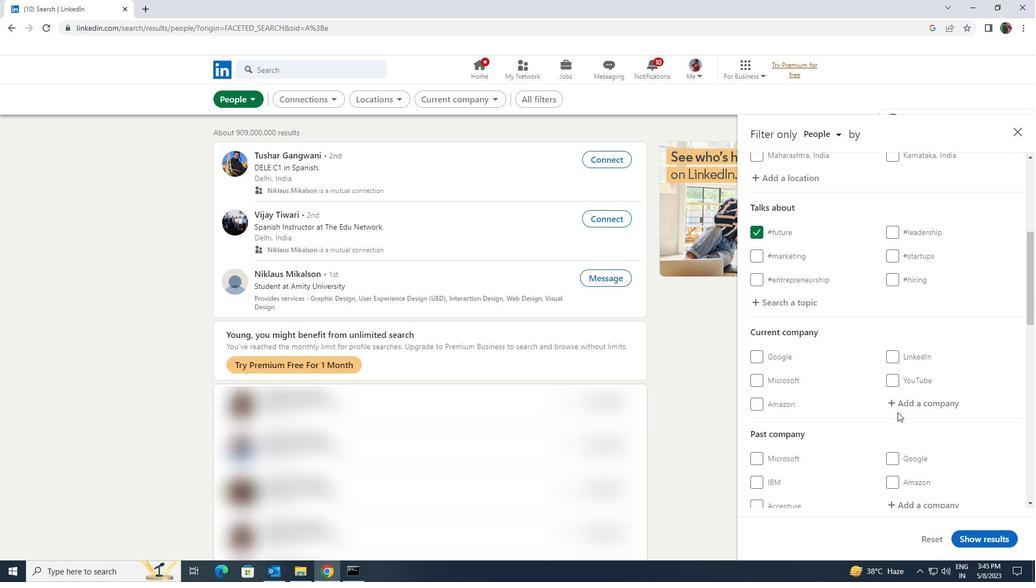 
Action: Mouse pressed left at (902, 409)
Screenshot: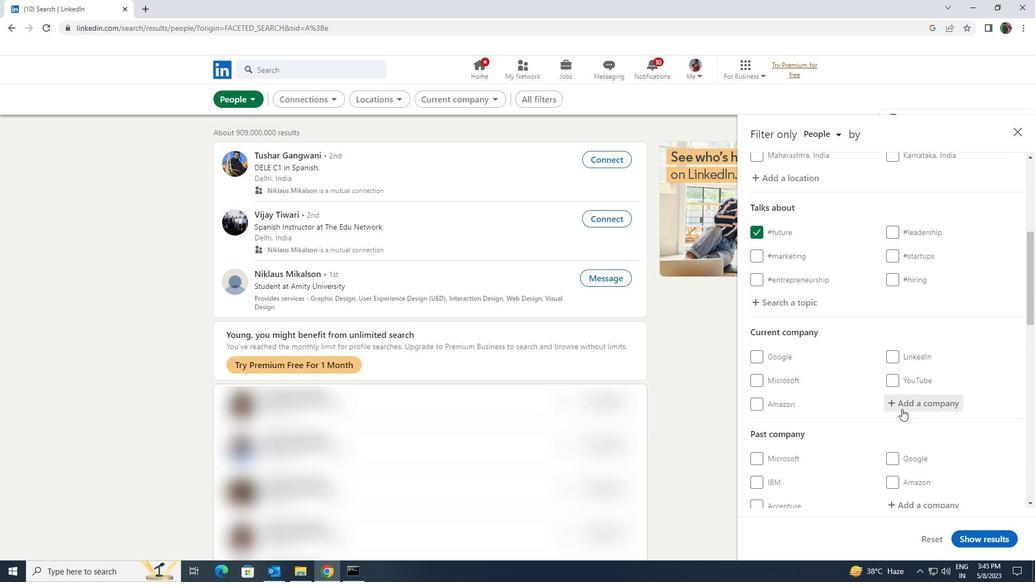 
Action: Key pressed <Key.shift><Key.shift><Key.shift><Key.shift><Key.shift>UGAM
Screenshot: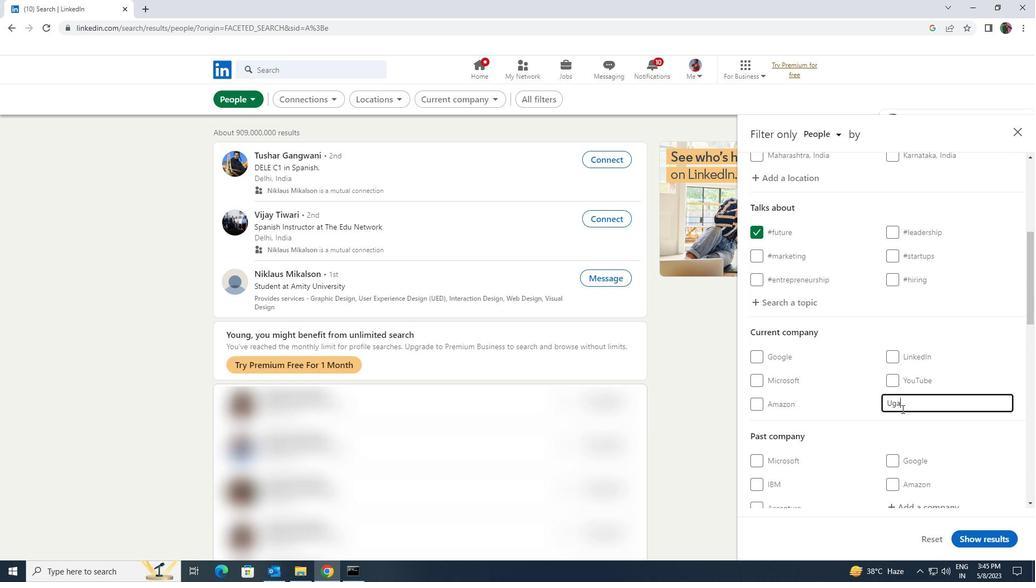 
Action: Mouse moved to (900, 419)
Screenshot: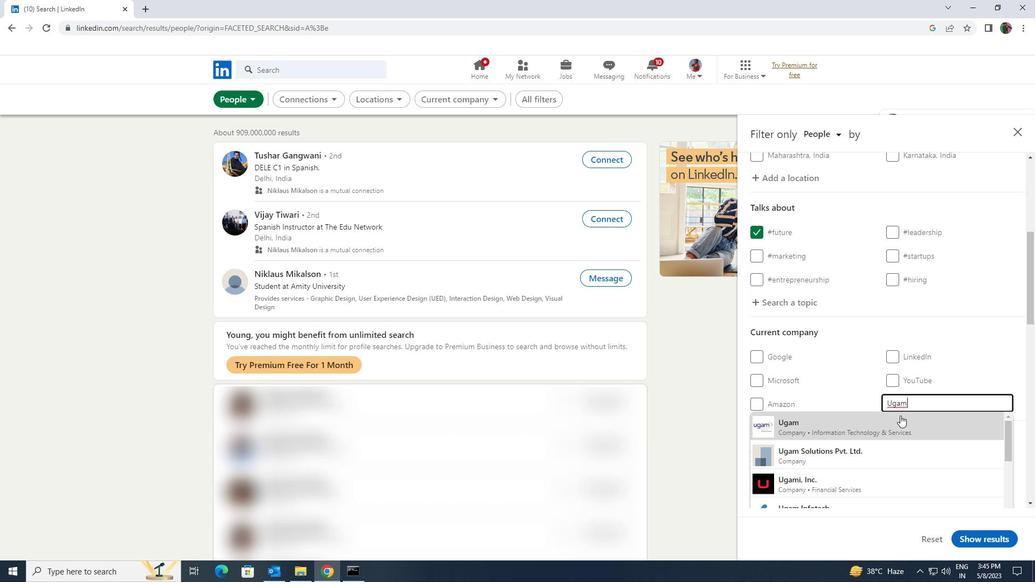 
Action: Mouse pressed left at (900, 419)
Screenshot: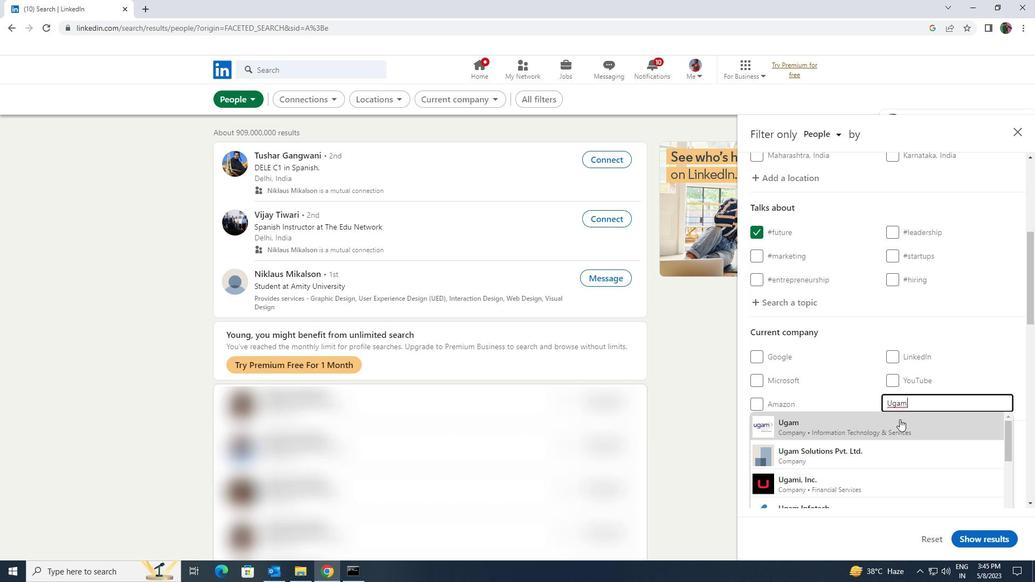 
Action: Mouse scrolled (900, 419) with delta (0, 0)
Screenshot: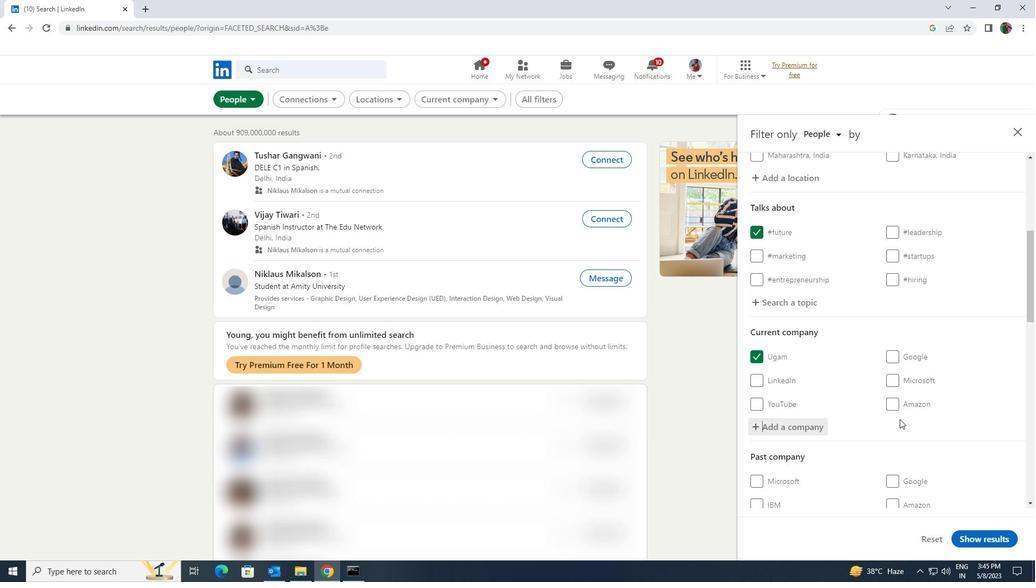
Action: Mouse scrolled (900, 419) with delta (0, 0)
Screenshot: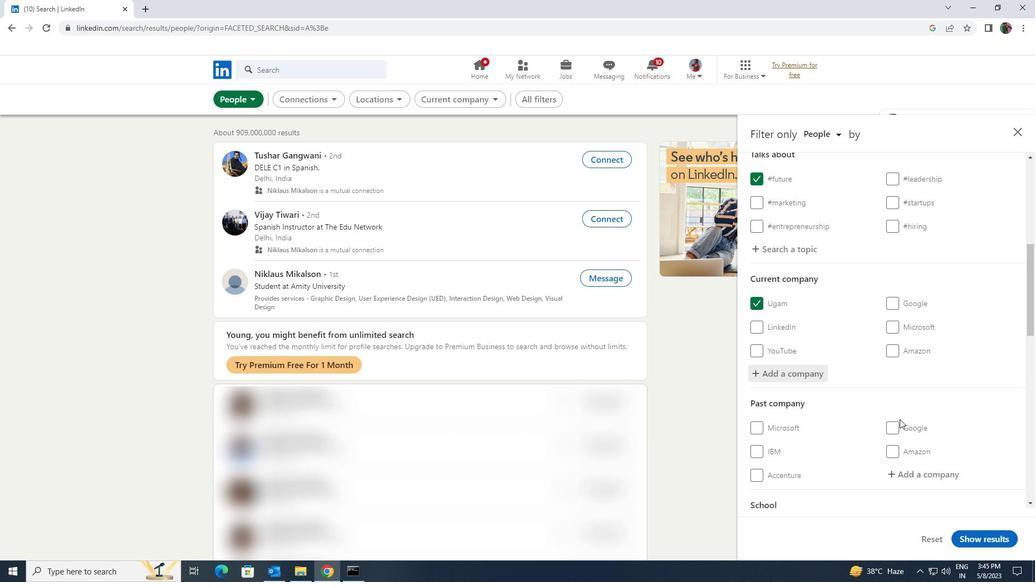 
Action: Mouse scrolled (900, 419) with delta (0, 0)
Screenshot: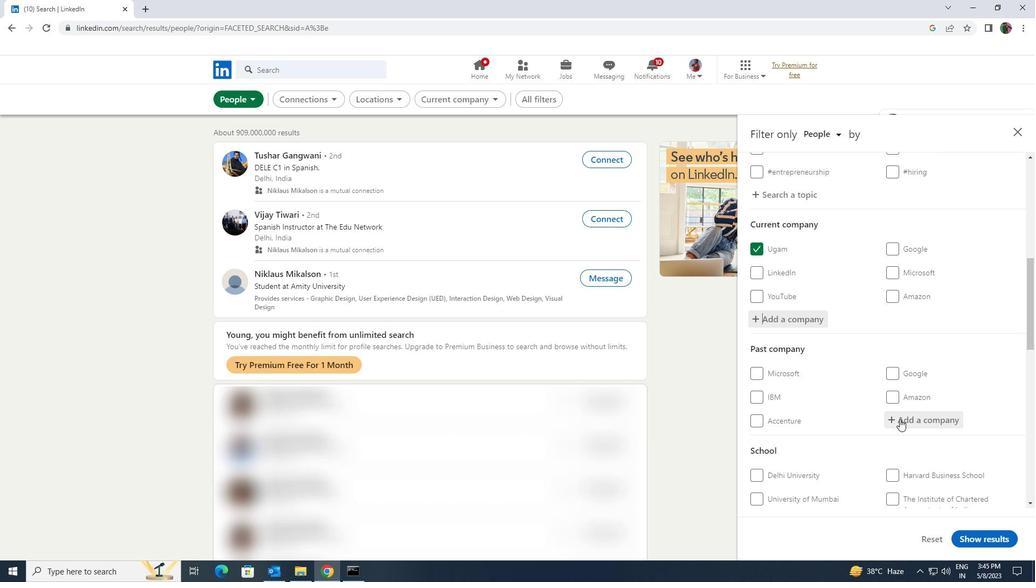 
Action: Mouse scrolled (900, 419) with delta (0, 0)
Screenshot: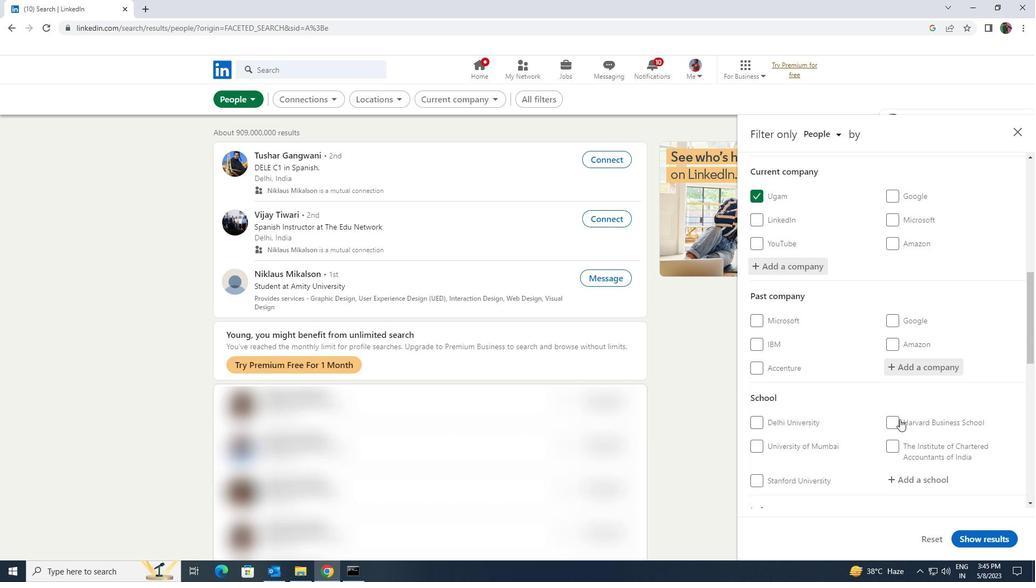 
Action: Mouse moved to (897, 422)
Screenshot: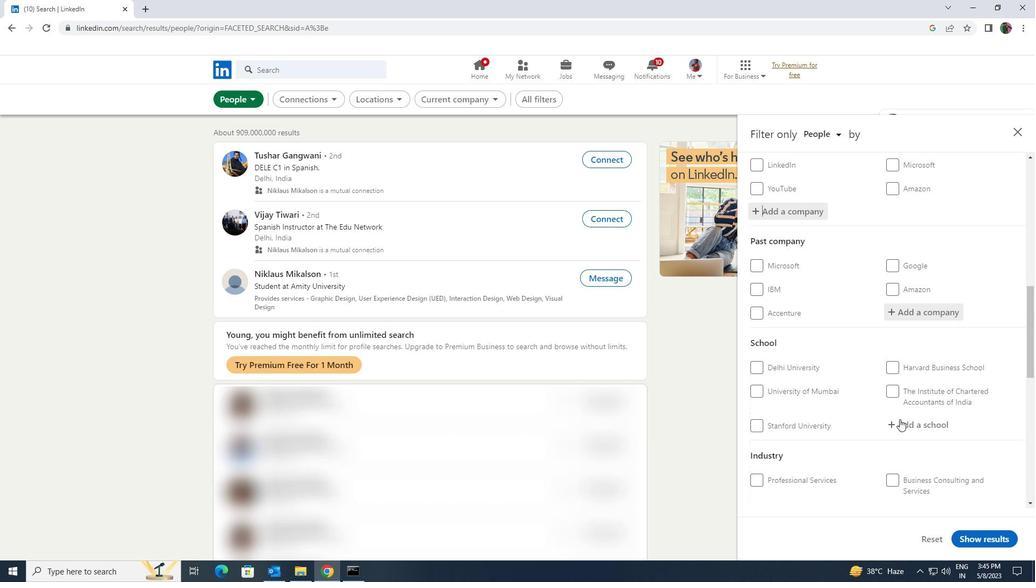 
Action: Mouse pressed left at (897, 422)
Screenshot: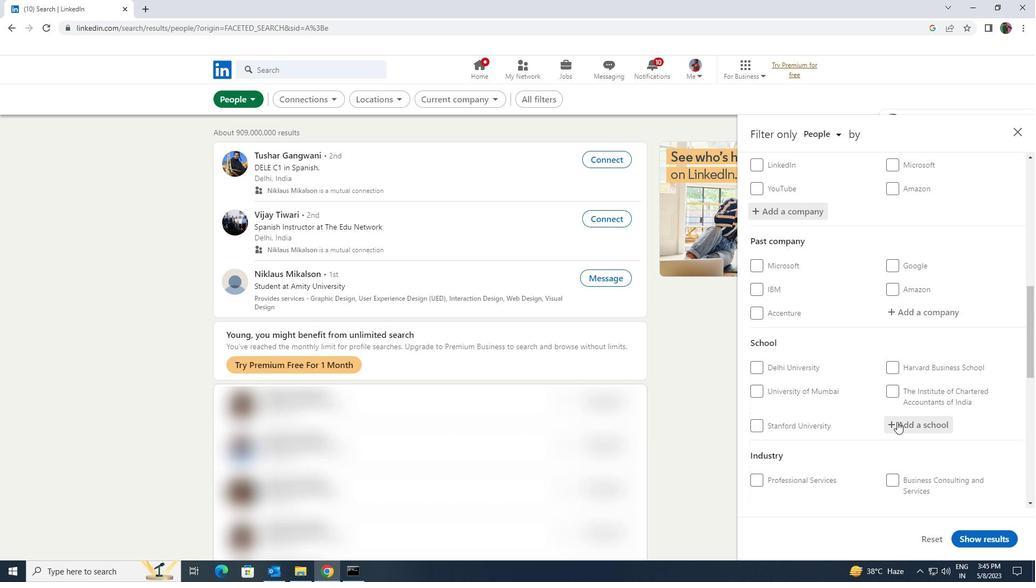 
Action: Key pressed <Key.shift>SRI<Key.space><Key.shift>RAMC
Screenshot: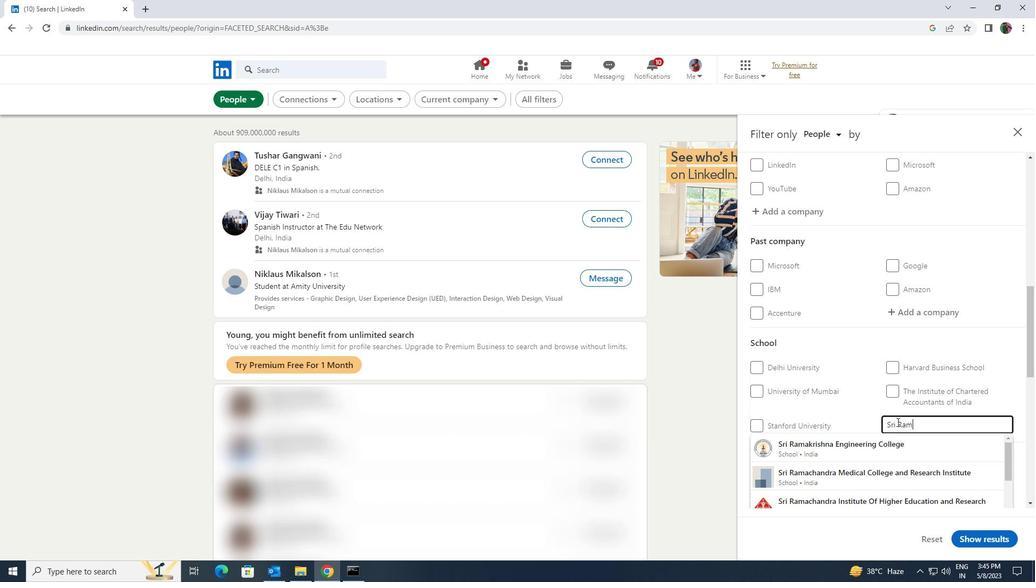 
Action: Mouse moved to (891, 434)
Screenshot: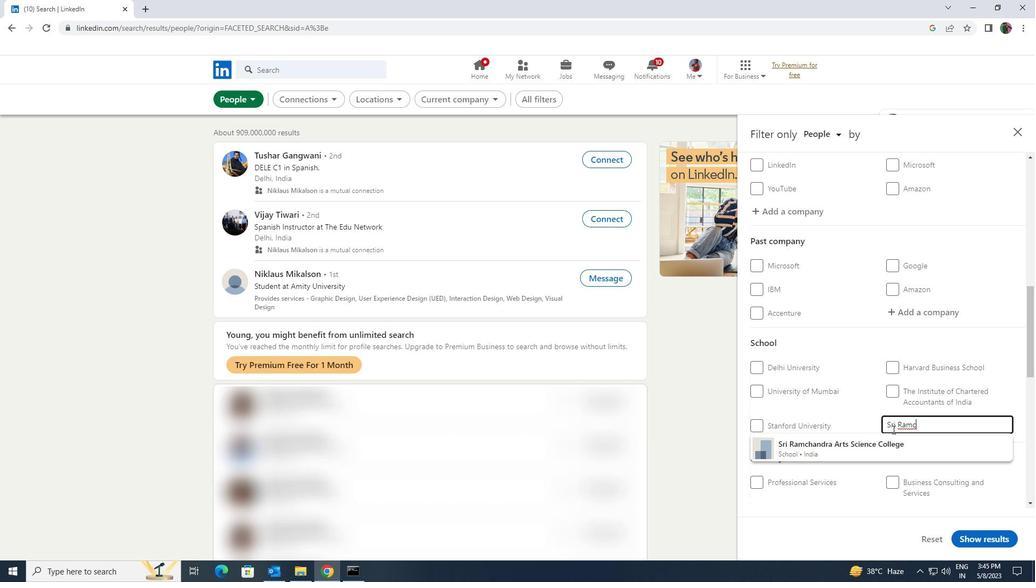 
Action: Mouse pressed left at (891, 434)
Screenshot: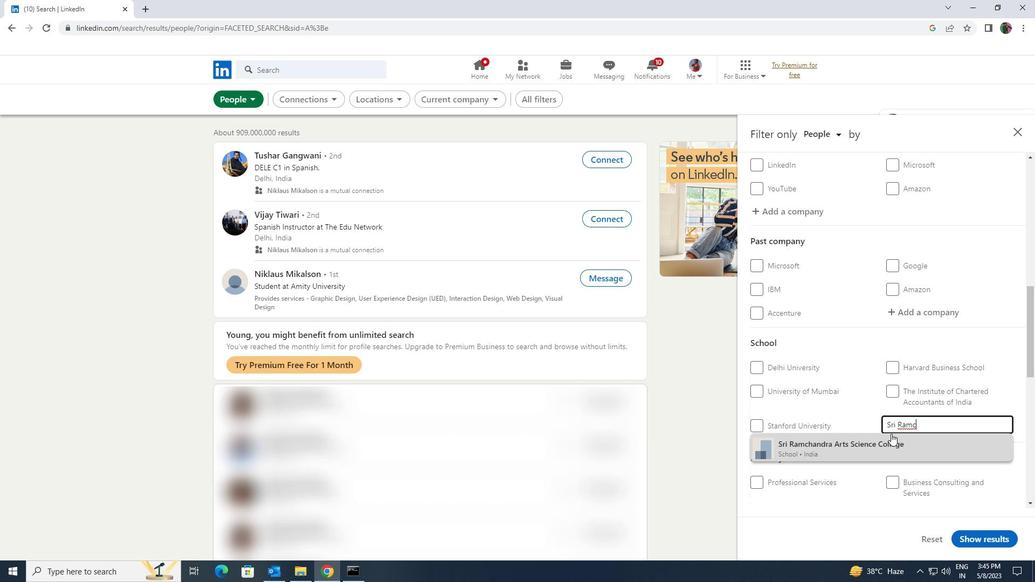 
Action: Mouse scrolled (891, 433) with delta (0, 0)
Screenshot: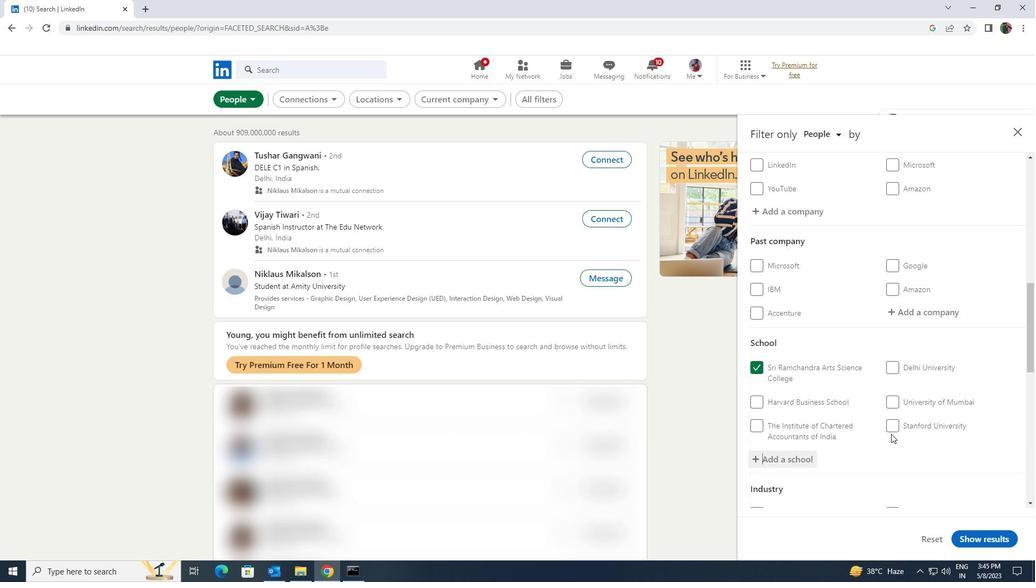 
Action: Mouse scrolled (891, 433) with delta (0, 0)
Screenshot: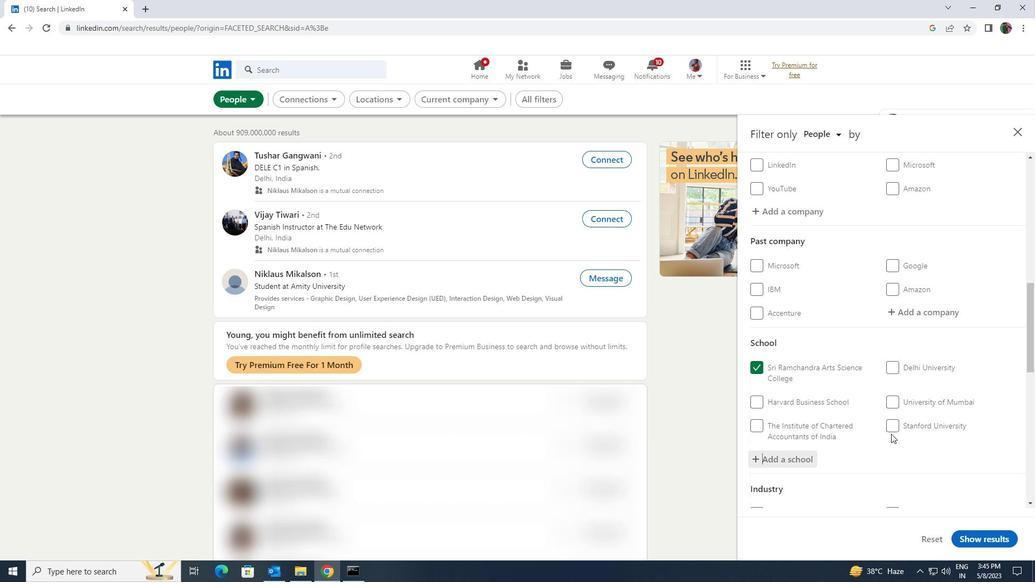 
Action: Mouse scrolled (891, 433) with delta (0, 0)
Screenshot: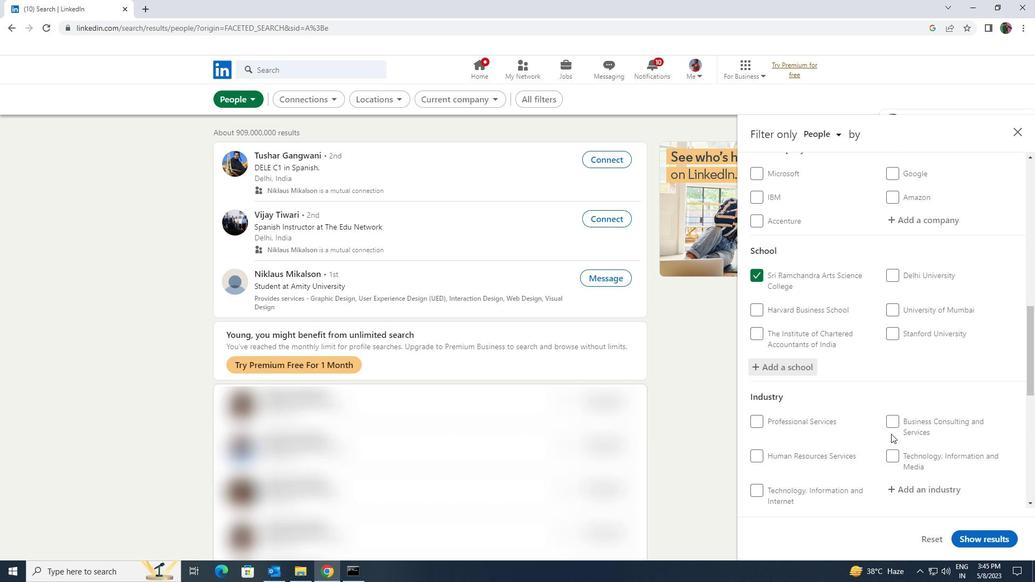 
Action: Mouse moved to (904, 425)
Screenshot: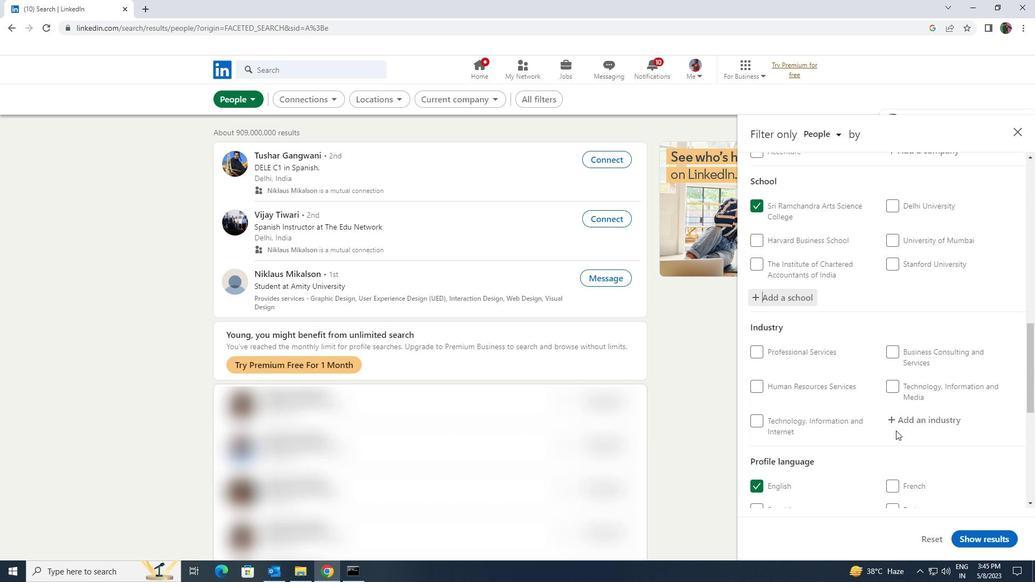 
Action: Mouse pressed left at (904, 425)
Screenshot: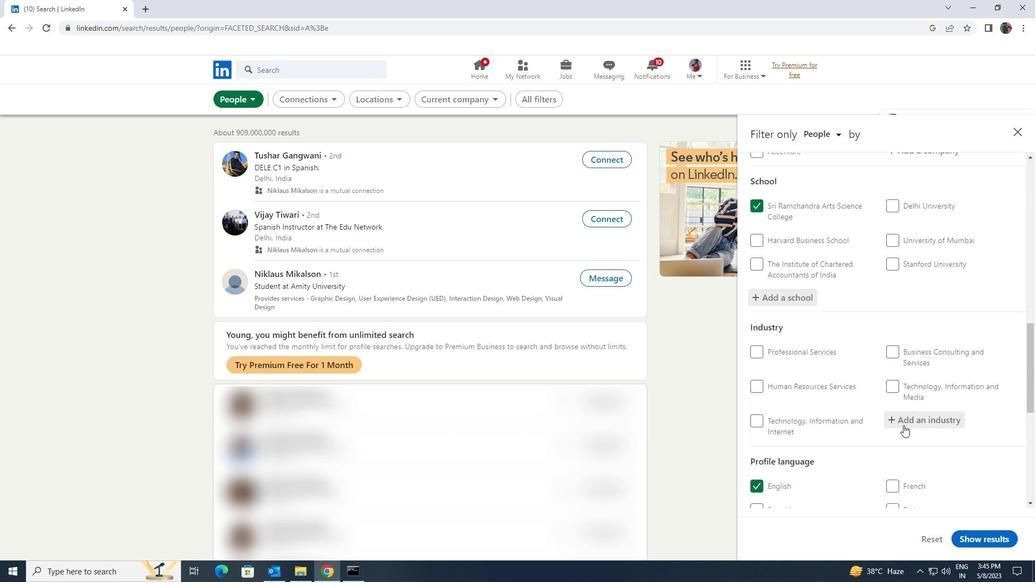 
Action: Key pressed <Key.shift><Key.shift><Key.shift><Key.shift><Key.shift><Key.shift><Key.shift><Key.shift><Key.shift><Key.shift><Key.shift>FUNDS<Key.space>
Screenshot: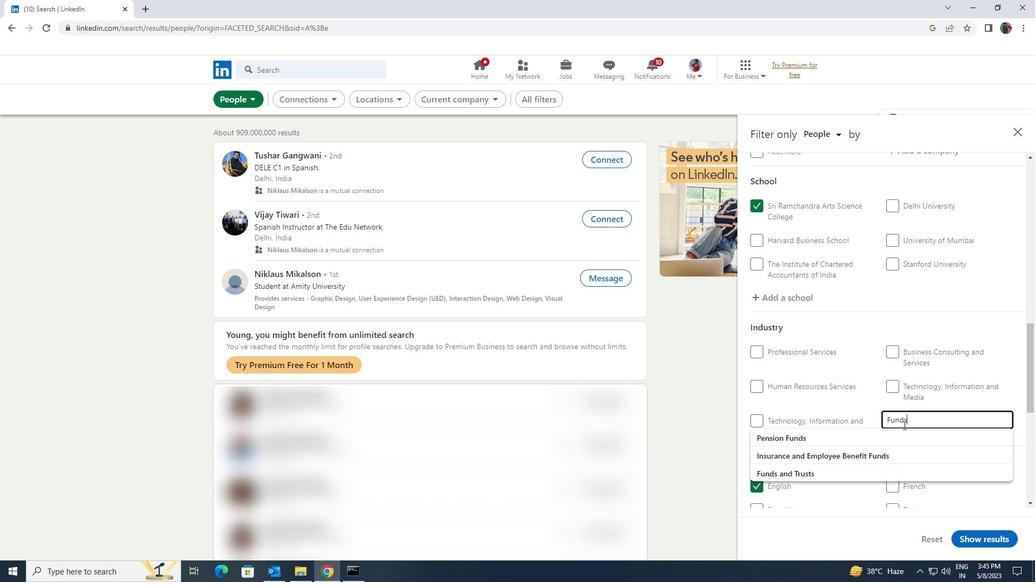 
Action: Mouse moved to (872, 471)
Screenshot: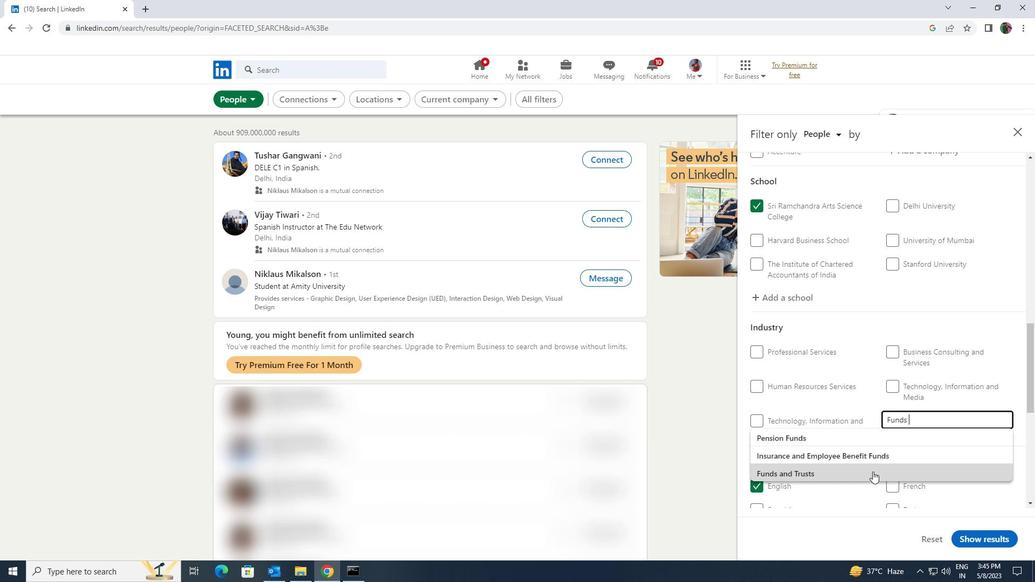 
Action: Mouse pressed left at (872, 471)
Screenshot: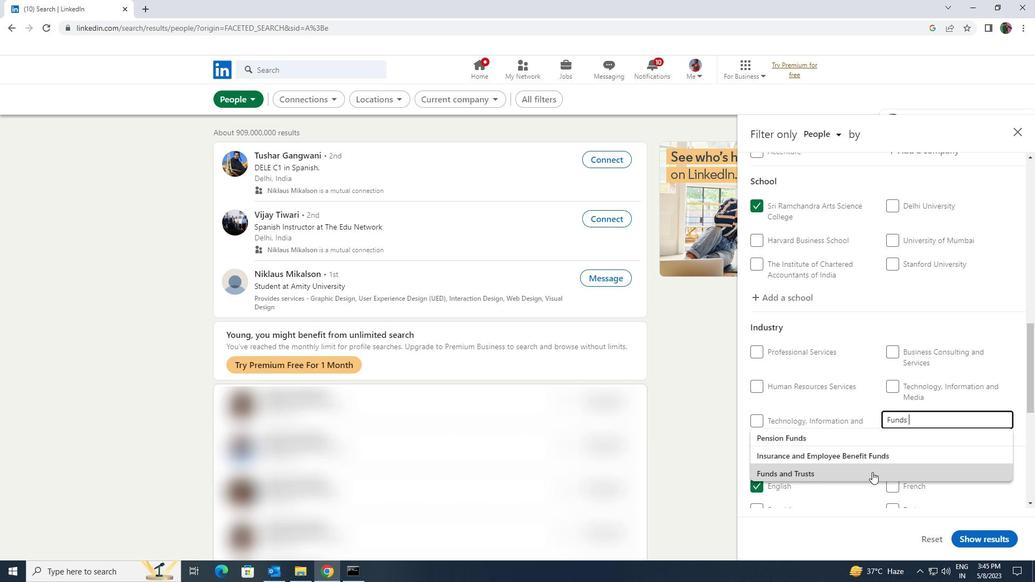 
Action: Mouse moved to (874, 465)
Screenshot: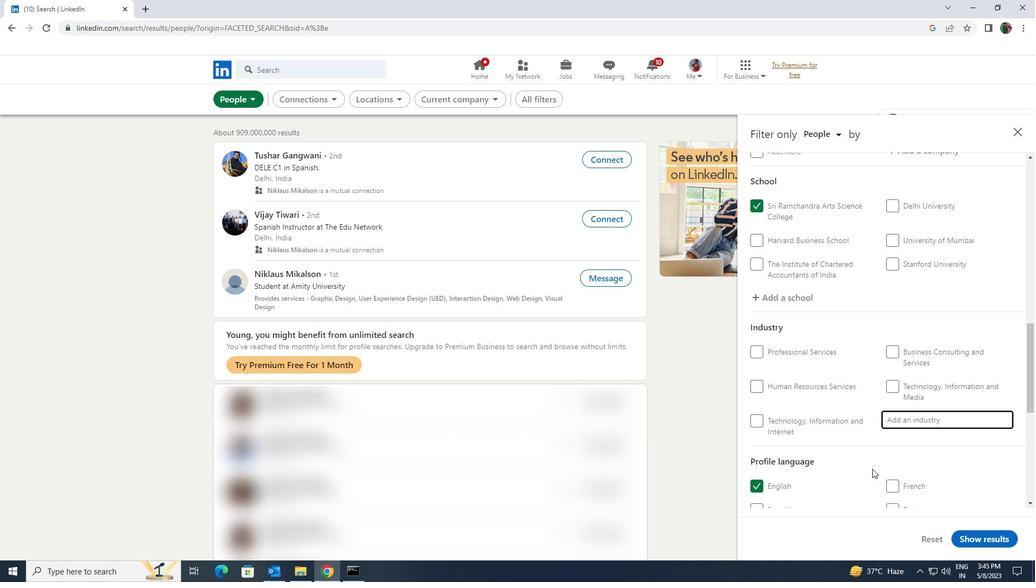 
Action: Mouse scrolled (874, 464) with delta (0, 0)
Screenshot: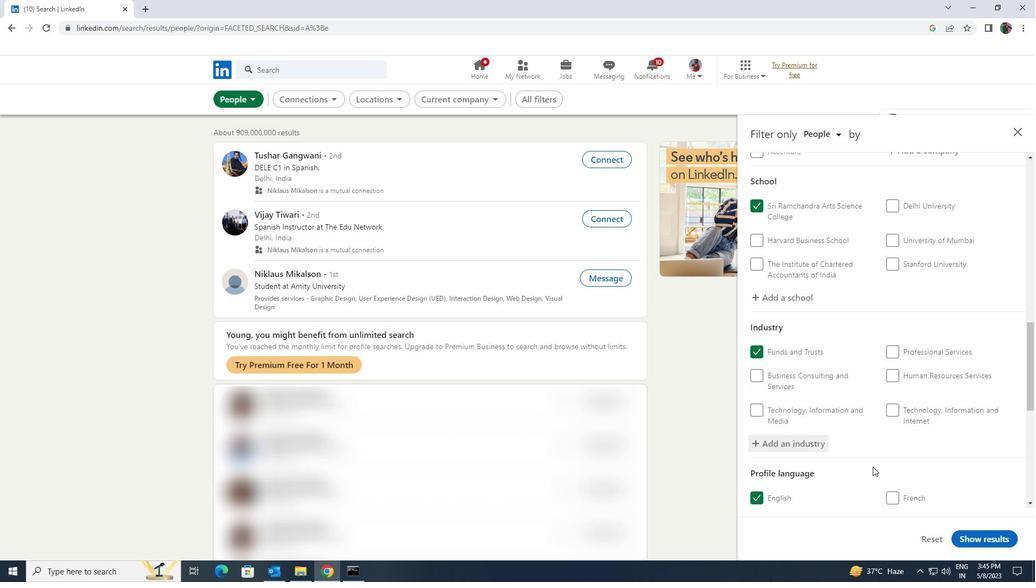 
Action: Mouse scrolled (874, 464) with delta (0, 0)
Screenshot: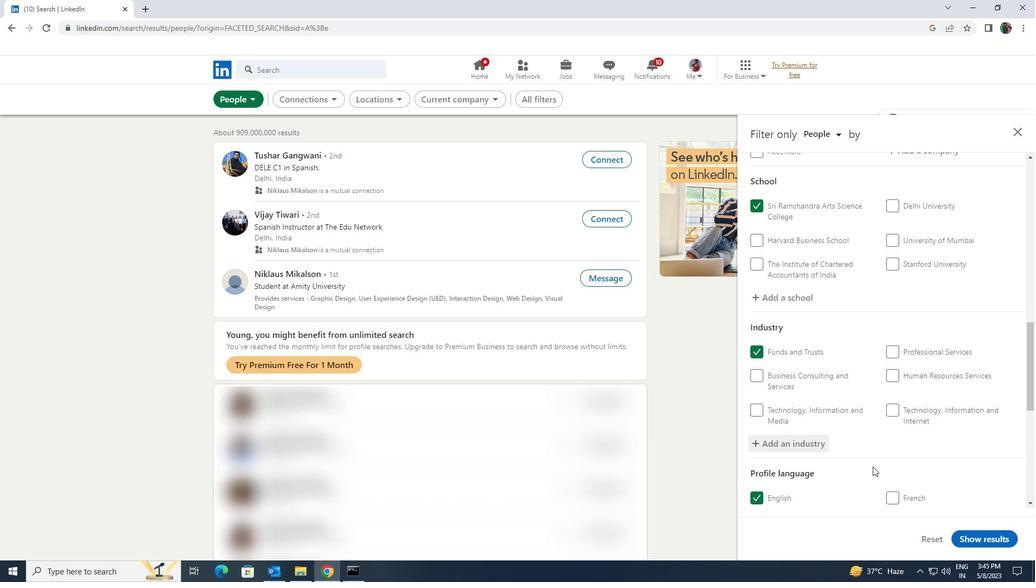 
Action: Mouse scrolled (874, 464) with delta (0, 0)
Screenshot: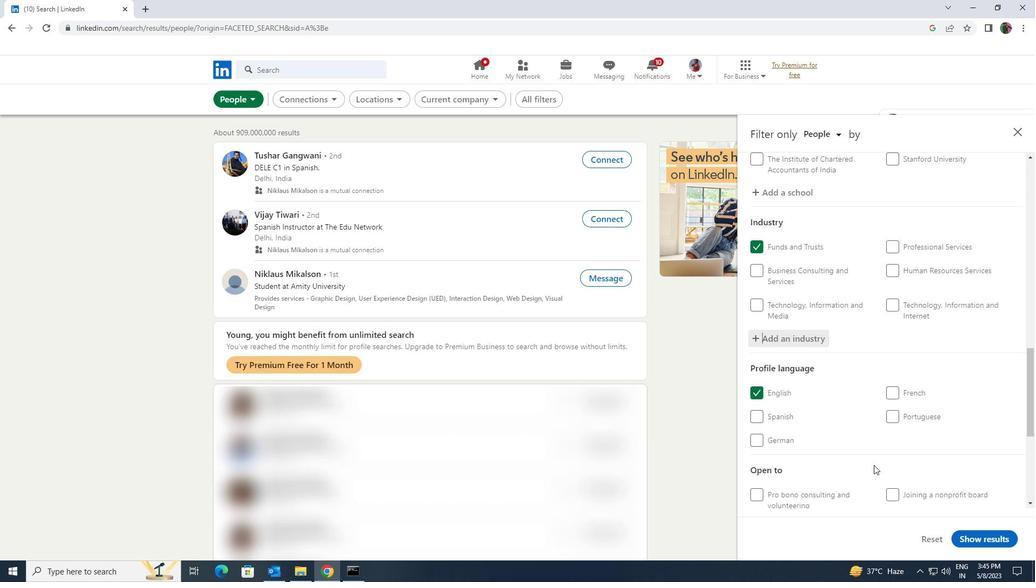
Action: Mouse scrolled (874, 464) with delta (0, 0)
Screenshot: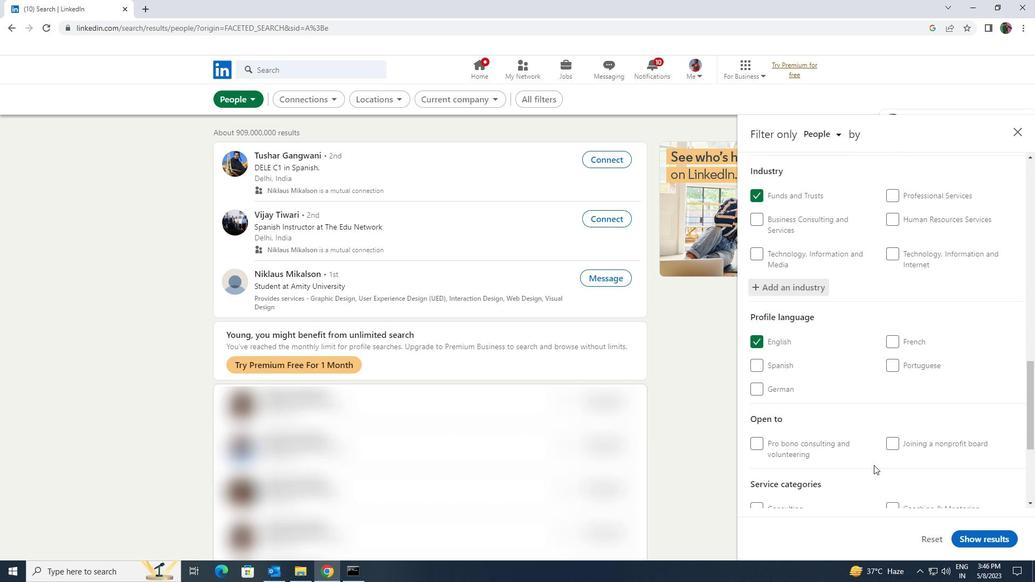 
Action: Mouse scrolled (874, 464) with delta (0, 0)
Screenshot: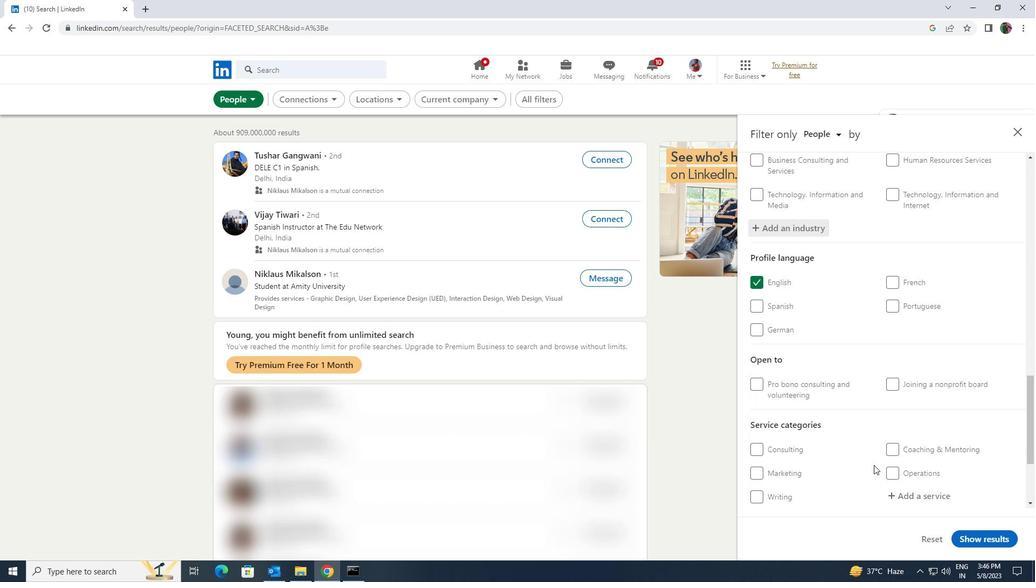 
Action: Mouse moved to (901, 442)
Screenshot: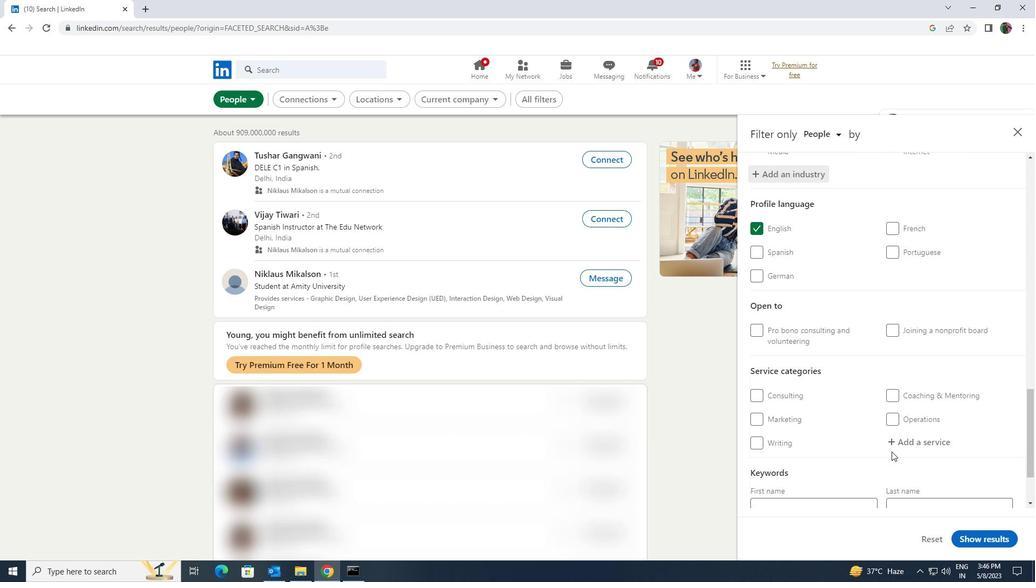 
Action: Mouse pressed left at (901, 442)
Screenshot: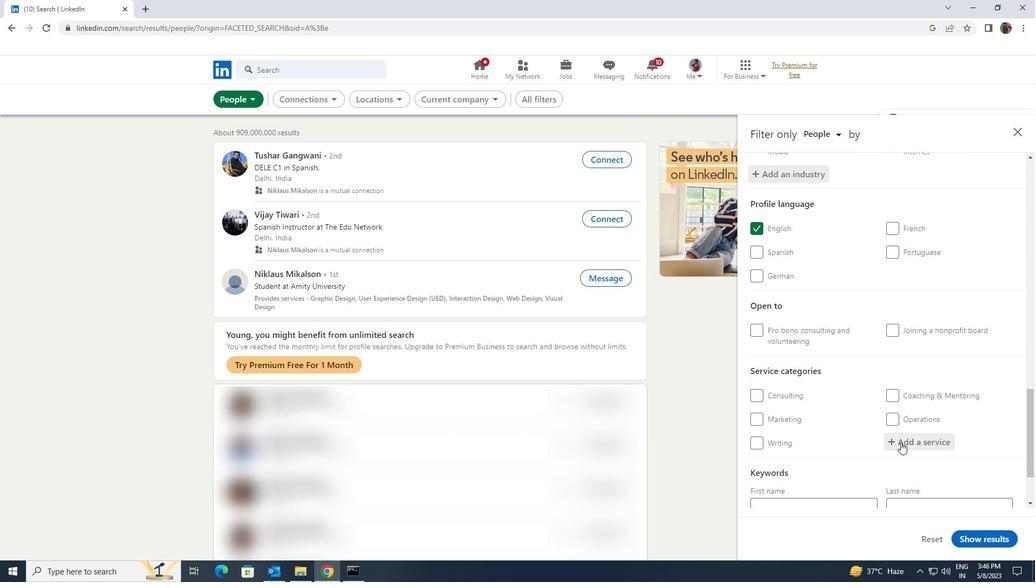 
Action: Key pressed <Key.shift>CORPO
Screenshot: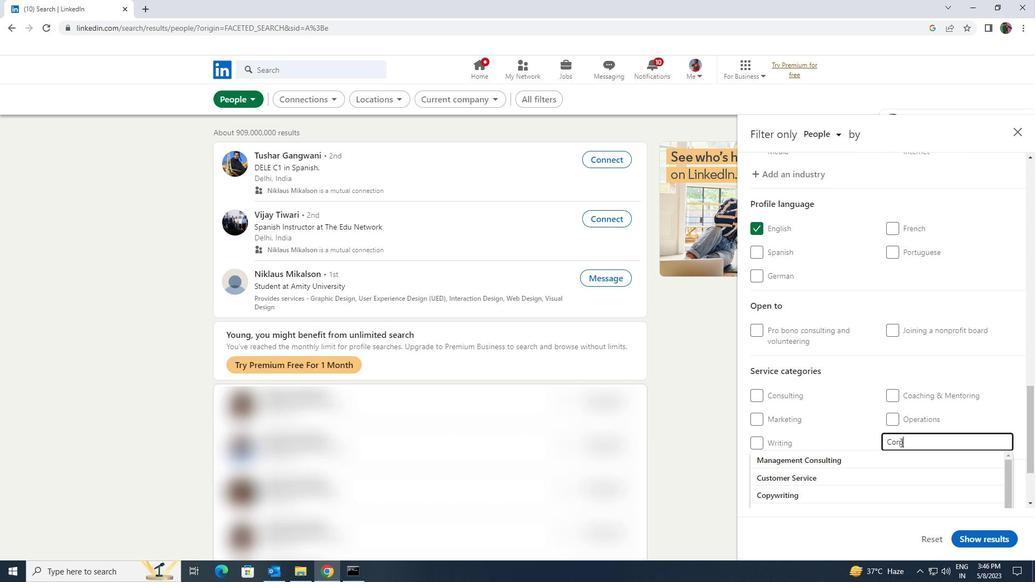 
Action: Mouse moved to (896, 452)
Screenshot: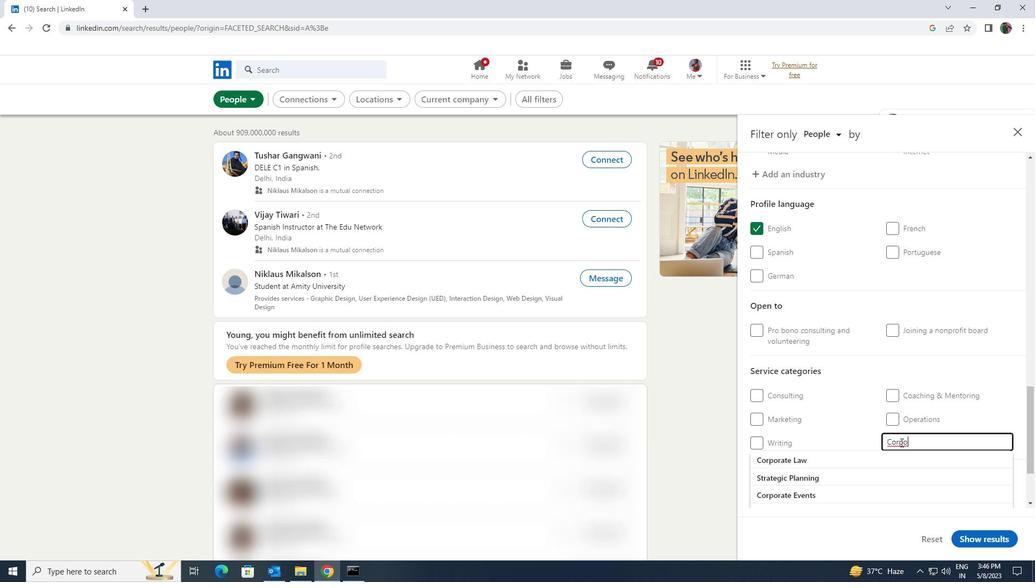 
Action: Mouse pressed left at (896, 452)
Screenshot: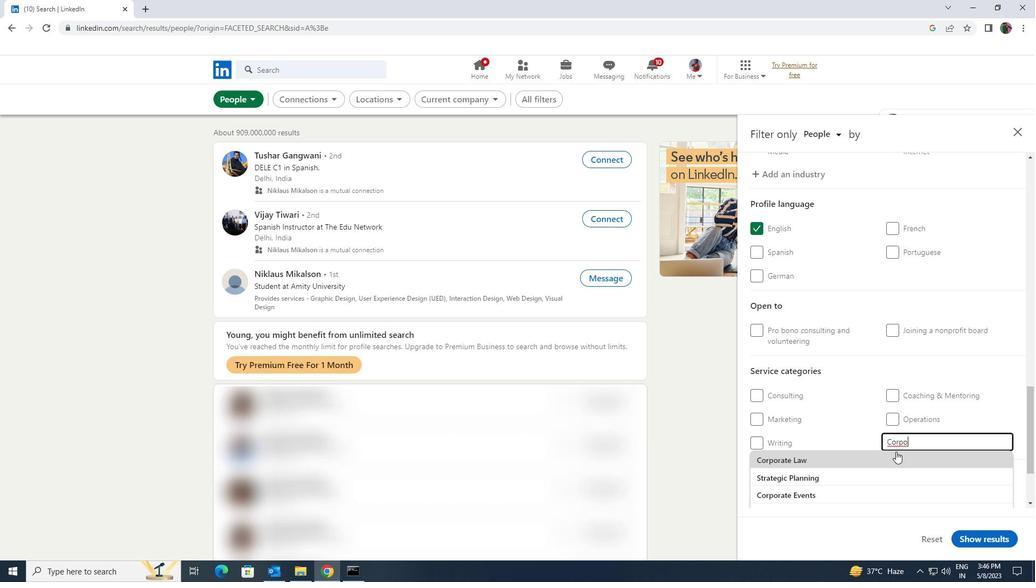 
Action: Mouse scrolled (896, 451) with delta (0, 0)
Screenshot: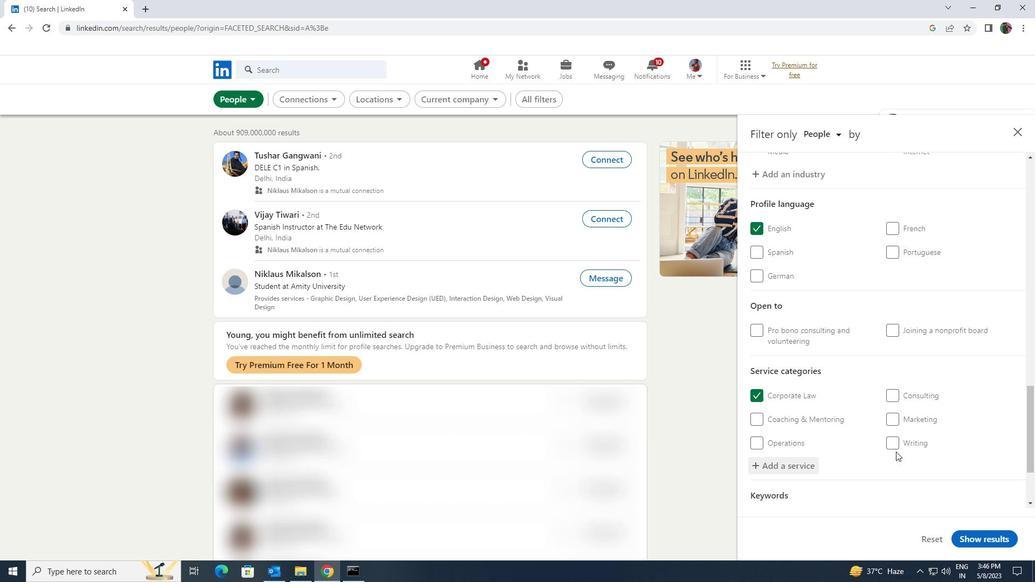 
Action: Mouse scrolled (896, 451) with delta (0, 0)
Screenshot: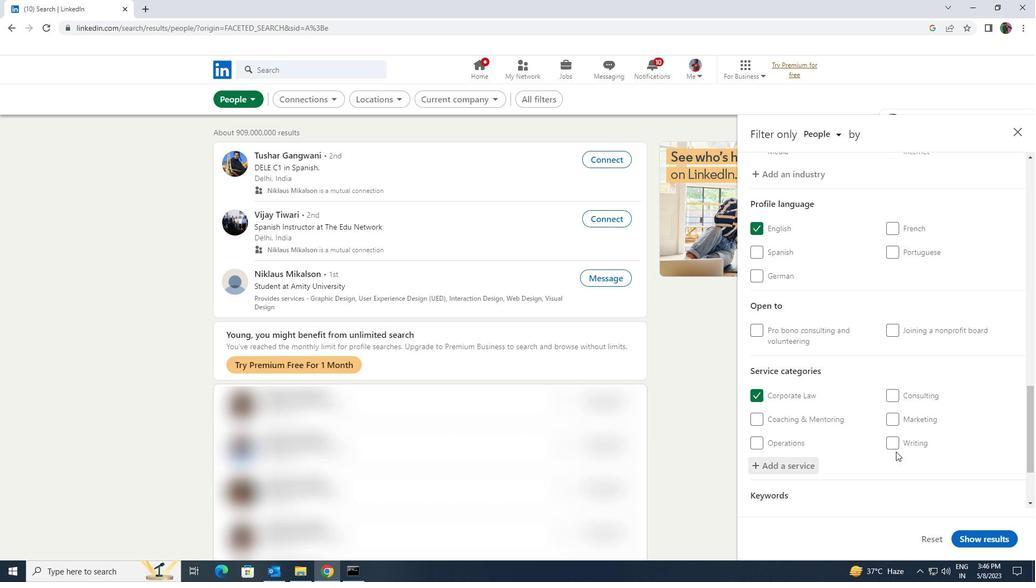 
Action: Mouse scrolled (896, 451) with delta (0, 0)
Screenshot: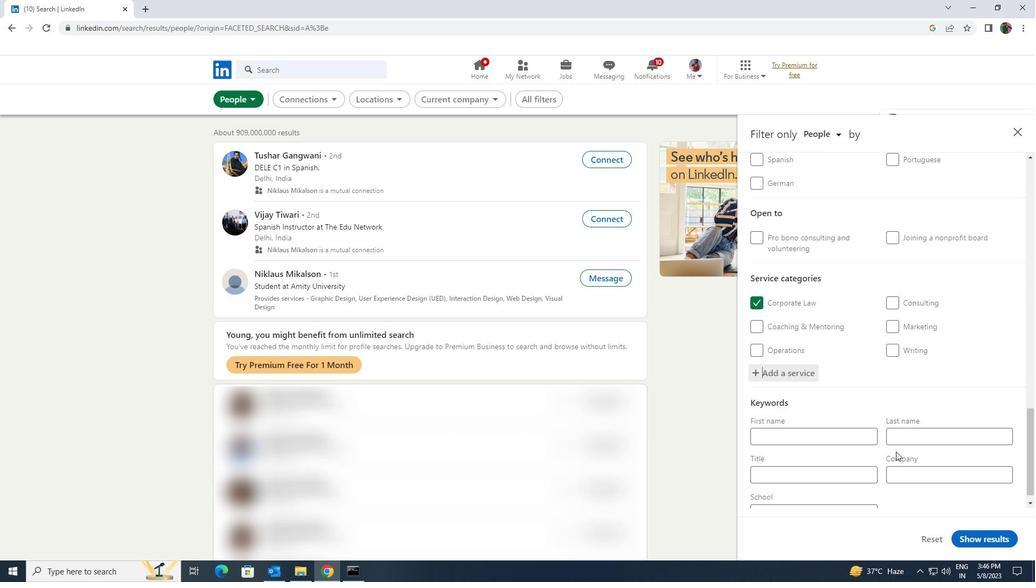 
Action: Mouse moved to (870, 456)
Screenshot: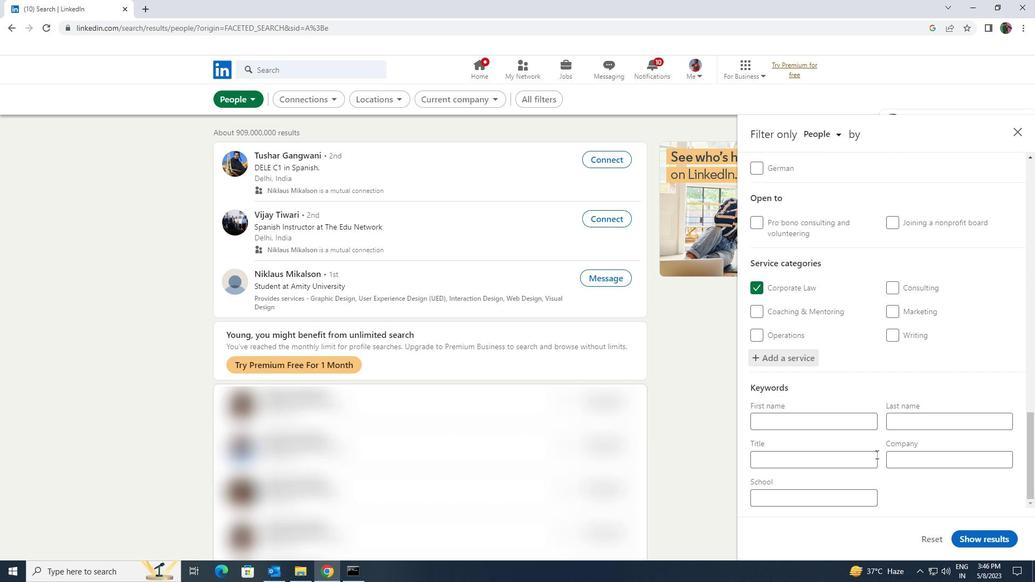 
Action: Mouse pressed left at (870, 456)
Screenshot: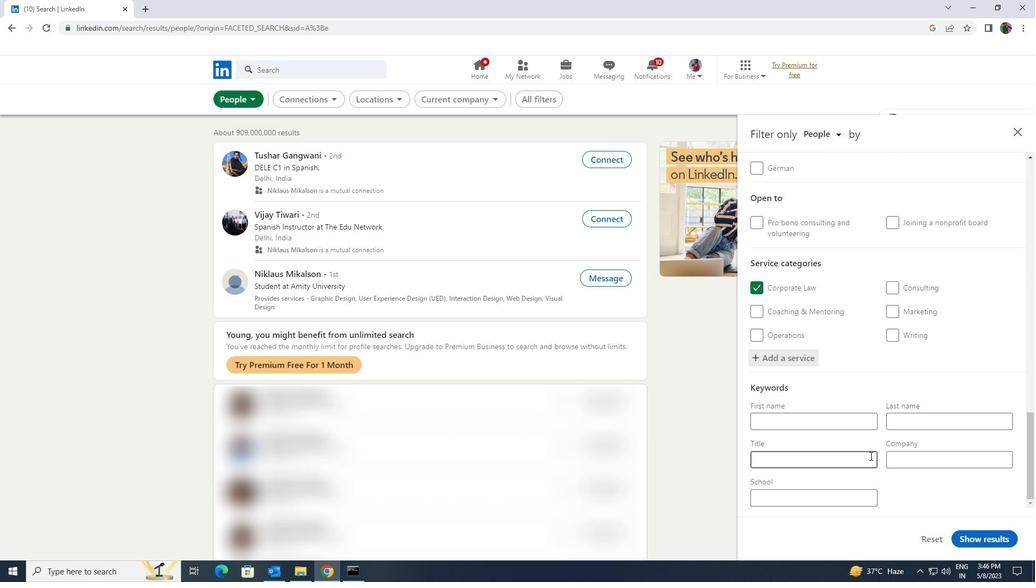 
Action: Key pressed <Key.shift><Key.shift><Key.shift><Key.shift><Key.shift>ARTIFICAL<Key.space><Key.shift>INTEELLIGIENCE<Key.space><Key.shift><Key.shift><Key.shift><Key.shift><Key.shift><Key.shift><Key.shift><Key.shift><Key.shift><Key.shift><Key.shift><Key.shift><Key.shift><Key.shift><Key.shift><Key.shift><Key.shift><Key.shift><Key.shift><Key.shift><Key.shift><Key.shift><Key.shift><Key.shift><Key.shift><Key.shift><Key.shift><Key.shift><Key.shift><Key.shift>ENGINEER
Screenshot: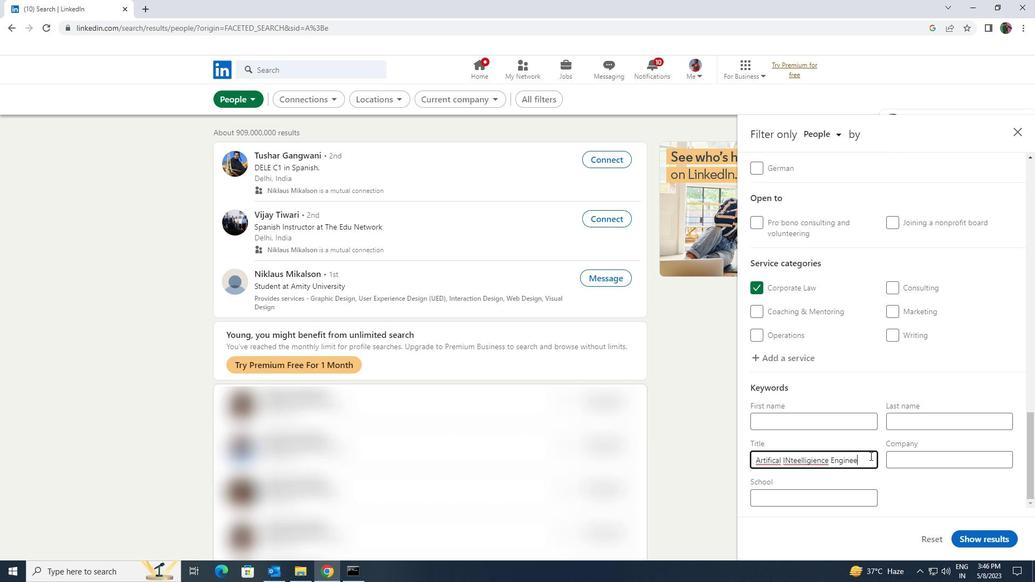 
Action: Mouse moved to (971, 536)
Screenshot: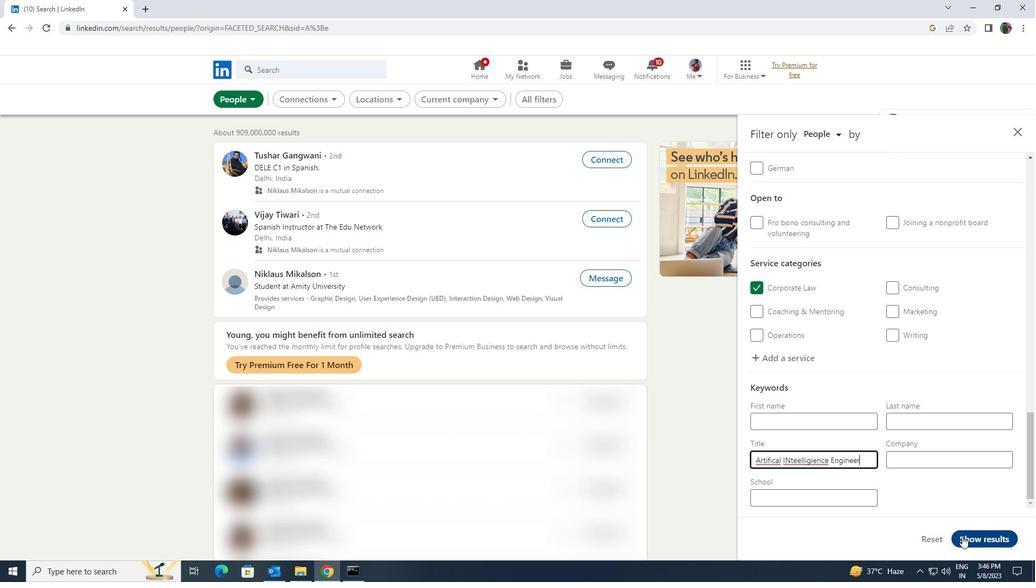 
Action: Mouse pressed left at (971, 536)
Screenshot: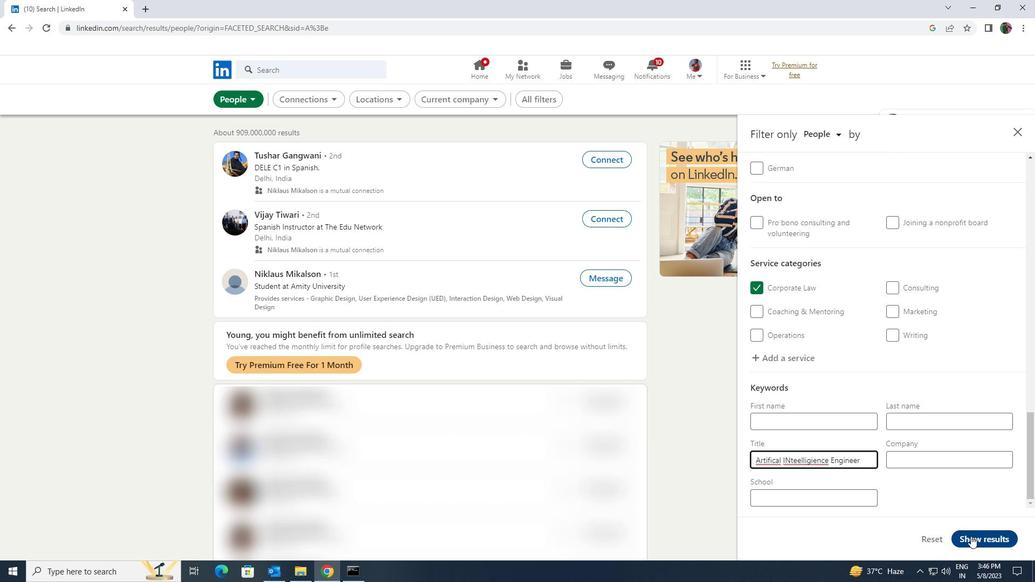 
